 Task: Change  the formatting of the data to Which is Greater than 10.In conditional formating, put the option 'Chart 9 colour. ', change the format of Column Width to 15, change the format of Column Width to 15In the sheet  Attendance Trackerbook
Action: Mouse moved to (135, 285)
Screenshot: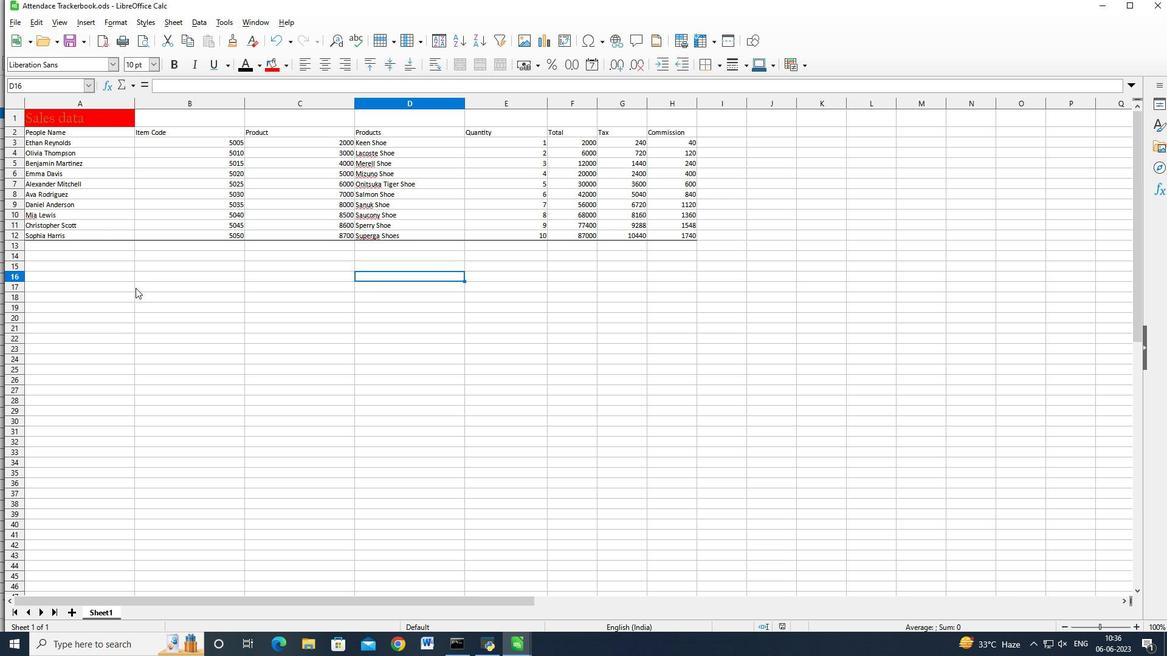 
Action: Mouse pressed right at (135, 285)
Screenshot: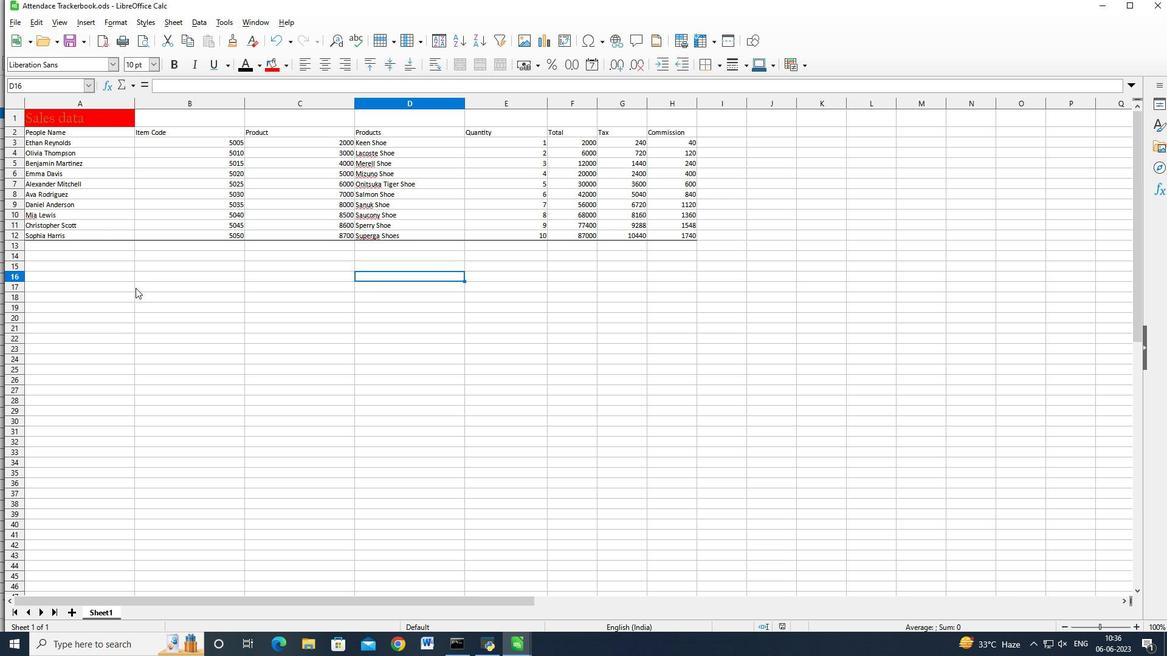 
Action: Mouse moved to (116, 271)
Screenshot: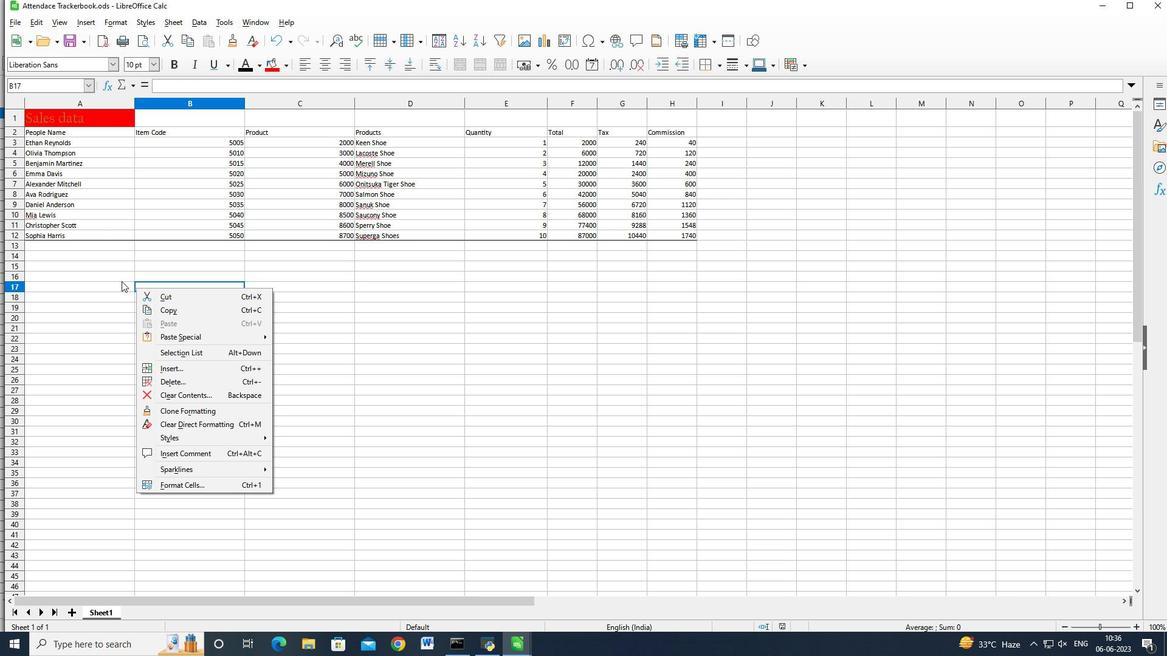 
Action: Mouse pressed right at (116, 271)
Screenshot: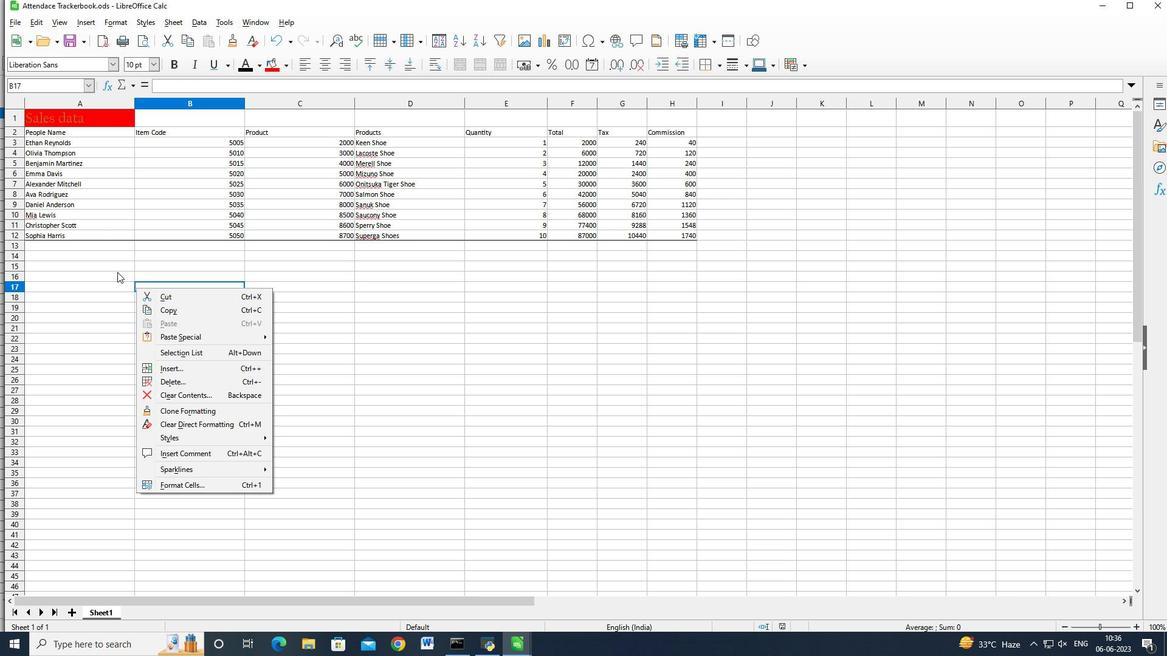 
Action: Mouse moved to (91, 237)
Screenshot: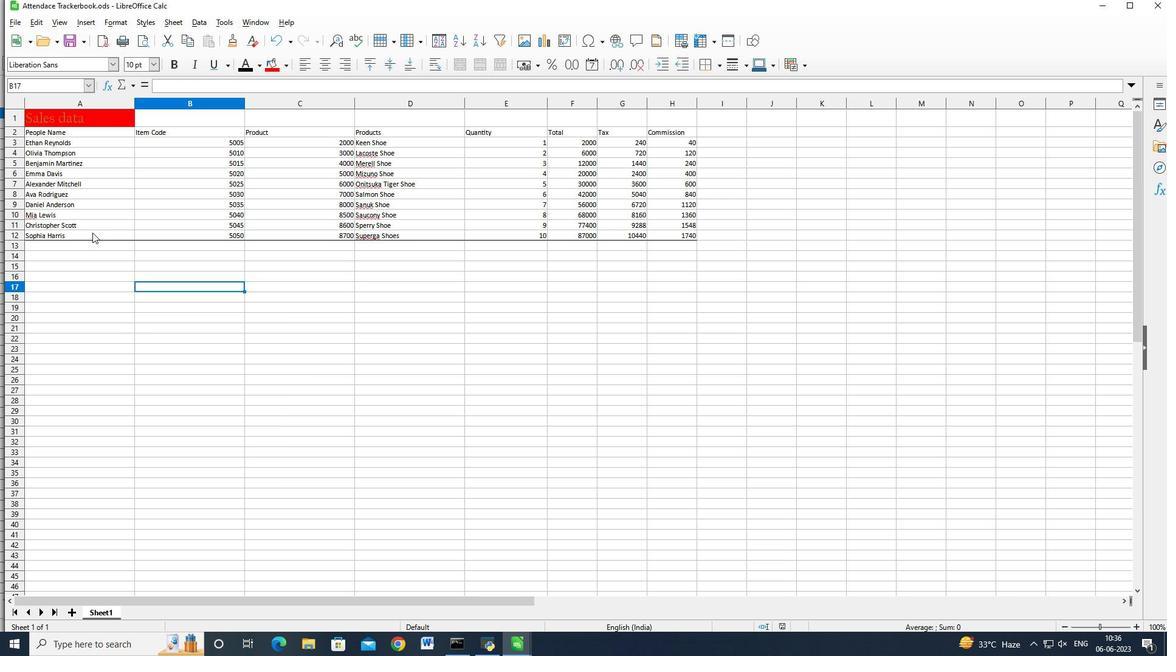 
Action: Key pressed <Key.up><Key.up><Key.left><Key.up><Key.up><Key.up><Key.up><Key.up><Key.up><Key.up><Key.up><Key.up><Key.up><Key.up><Key.up><Key.up><Key.shift><Key.right><Key.right><Key.right><Key.right><Key.right><Key.right><Key.right><Key.right><Key.right><Key.right><Key.left><Key.down><Key.down><Key.down><Key.down><Key.down><Key.down><Key.down><Key.down><Key.down><Key.down>
Screenshot: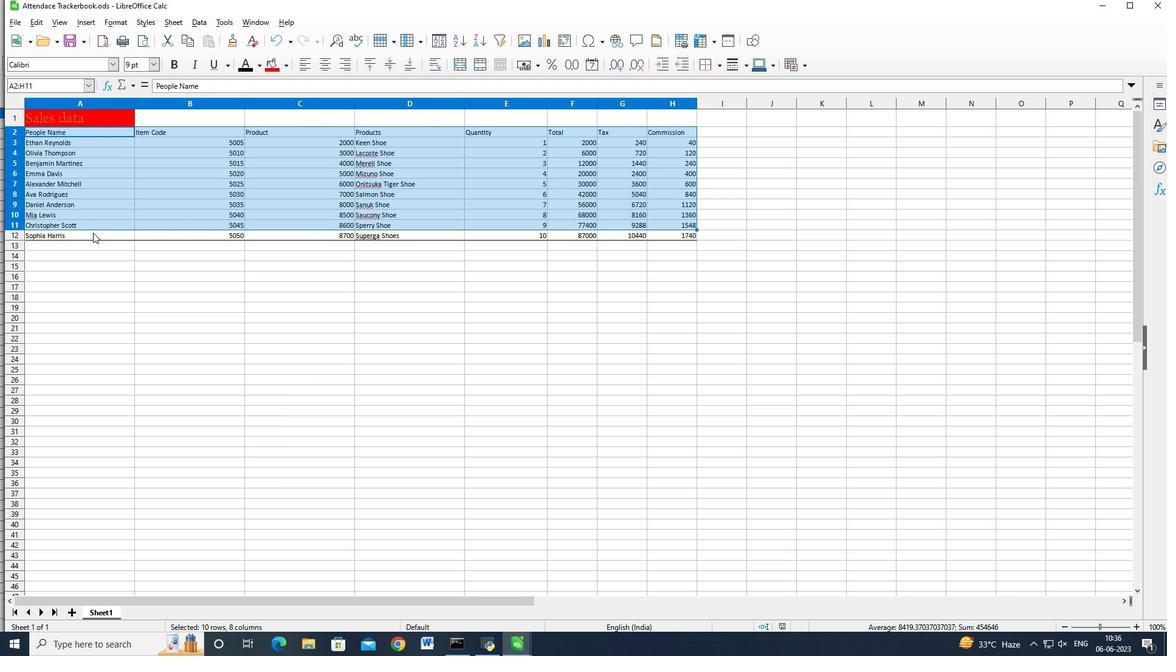 
Action: Mouse moved to (103, 56)
Screenshot: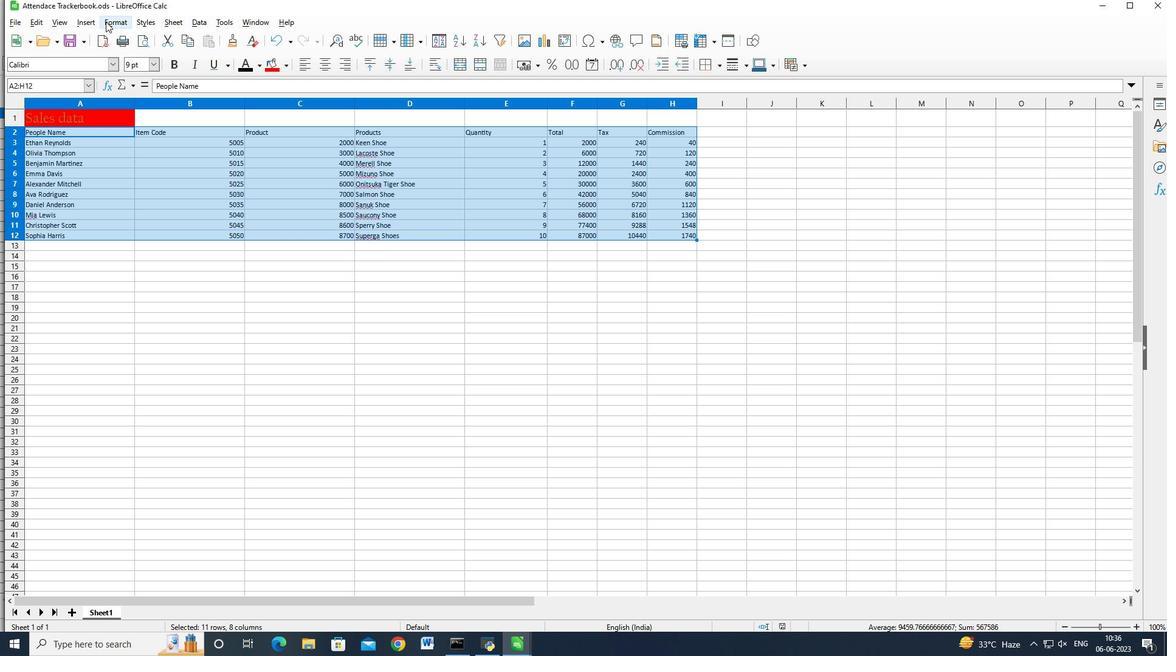 
Action: Mouse pressed left at (103, 56)
Screenshot: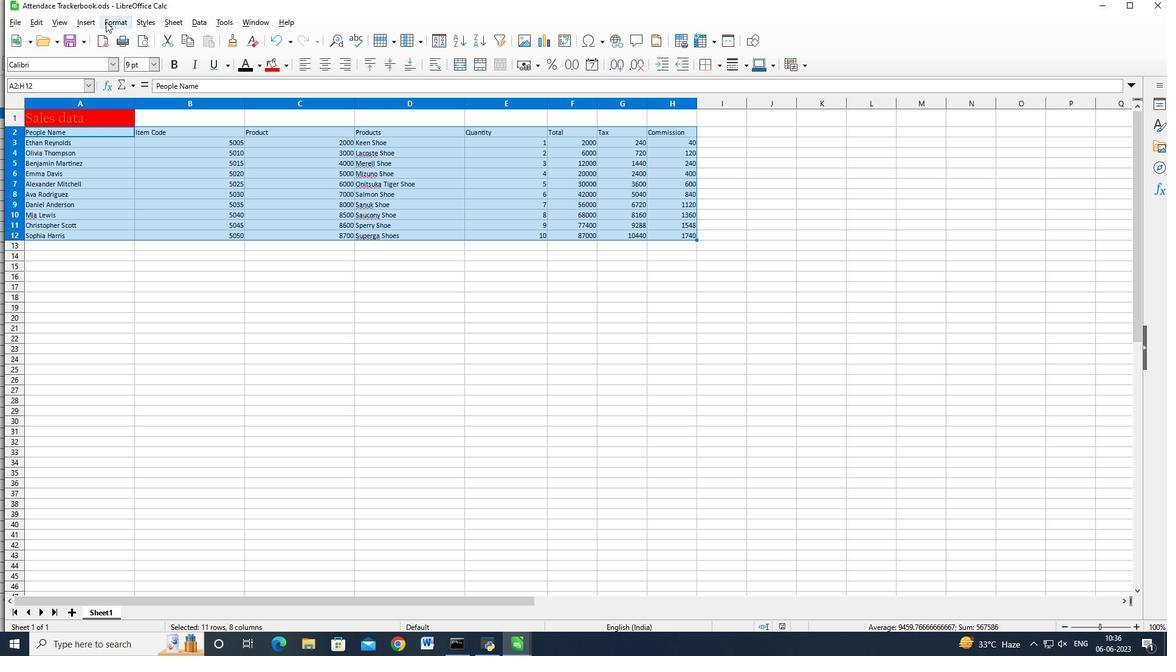 
Action: Mouse moved to (283, 225)
Screenshot: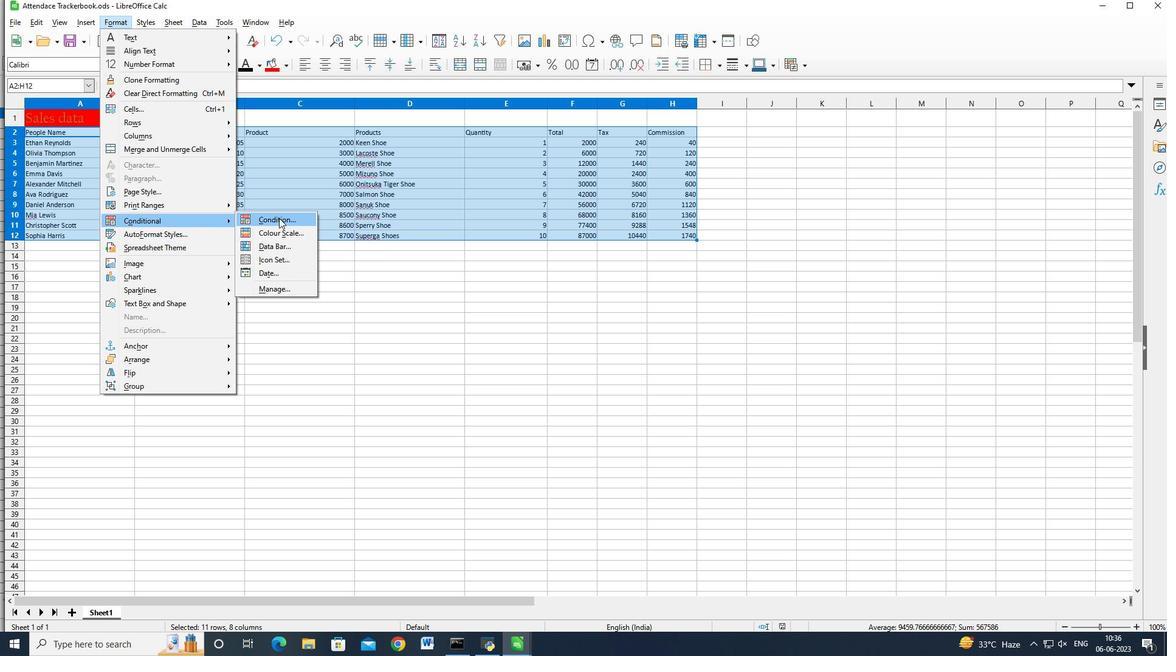 
Action: Mouse pressed left at (283, 225)
Screenshot: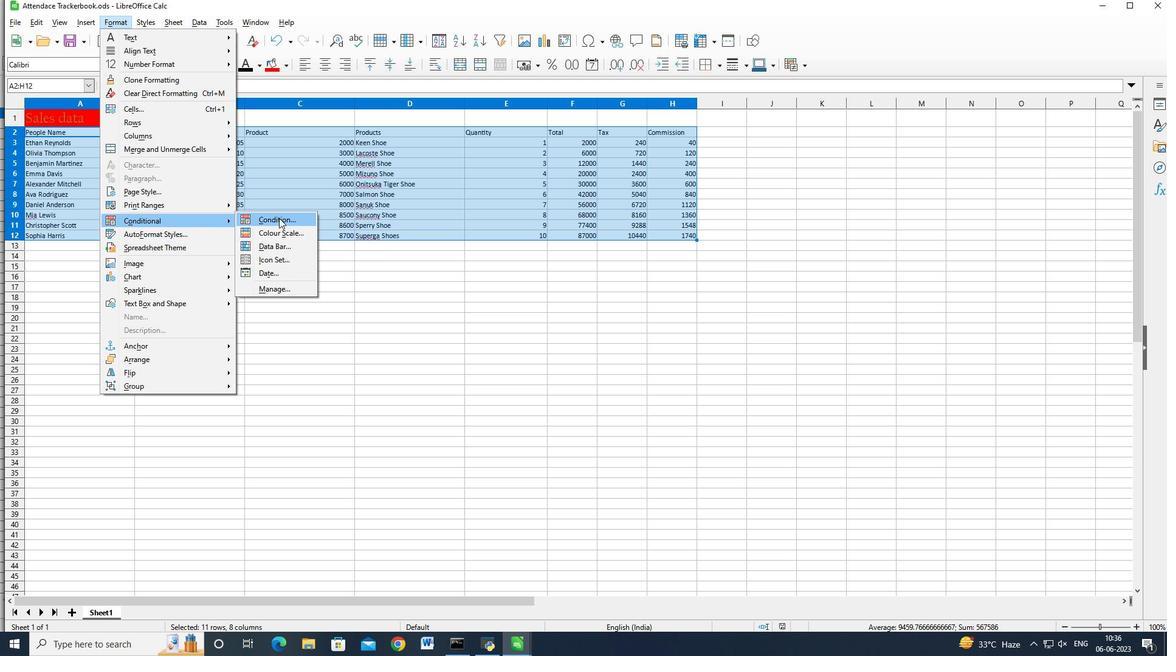 
Action: Mouse moved to (614, 203)
Screenshot: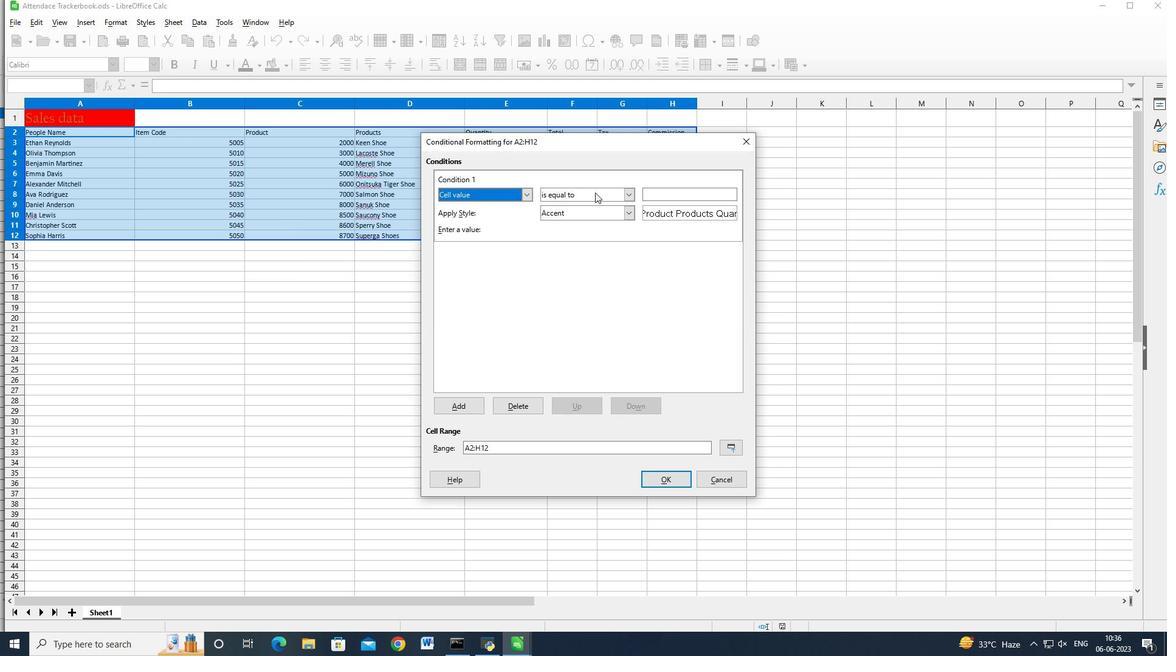 
Action: Mouse pressed left at (614, 203)
Screenshot: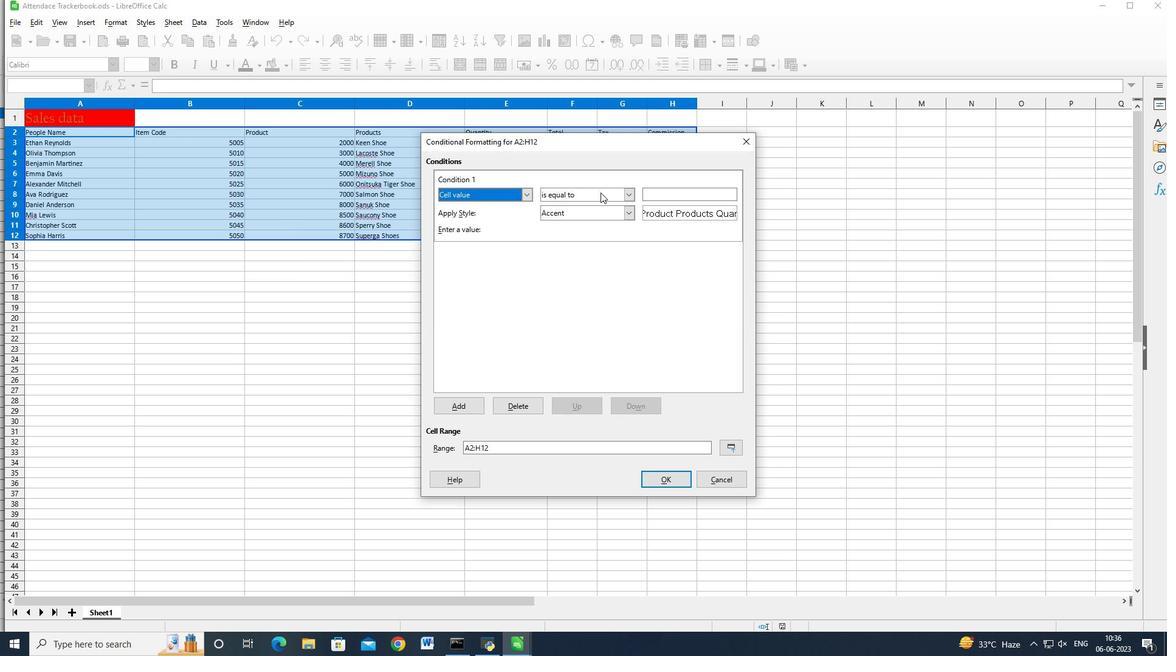 
Action: Mouse moved to (589, 231)
Screenshot: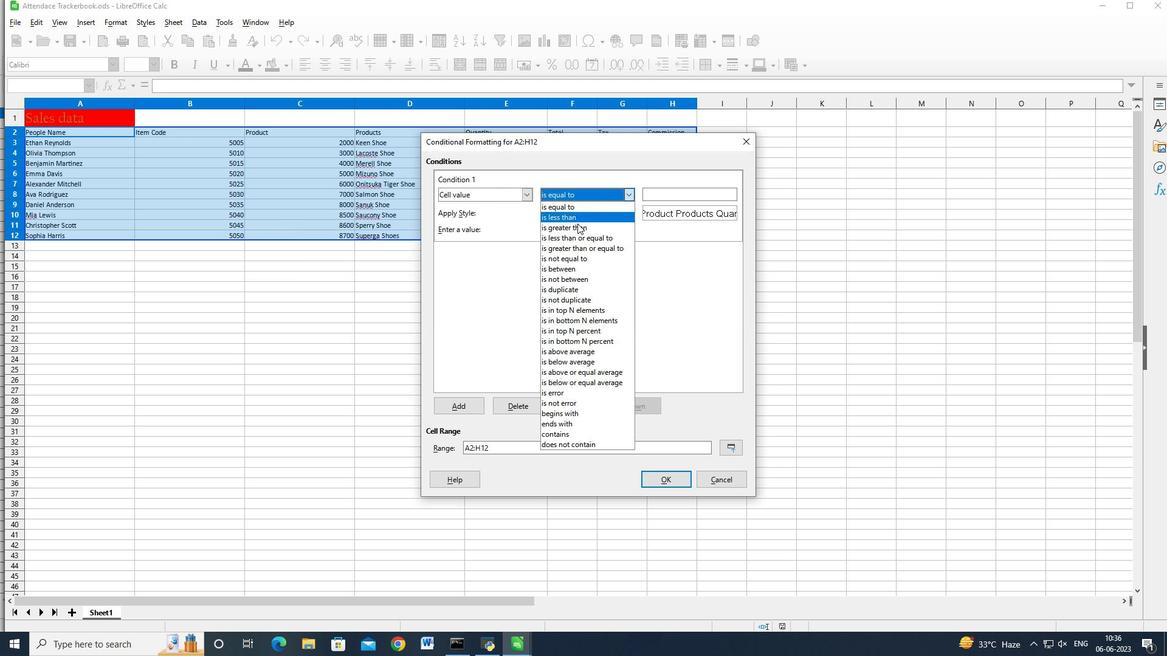 
Action: Mouse pressed left at (589, 231)
Screenshot: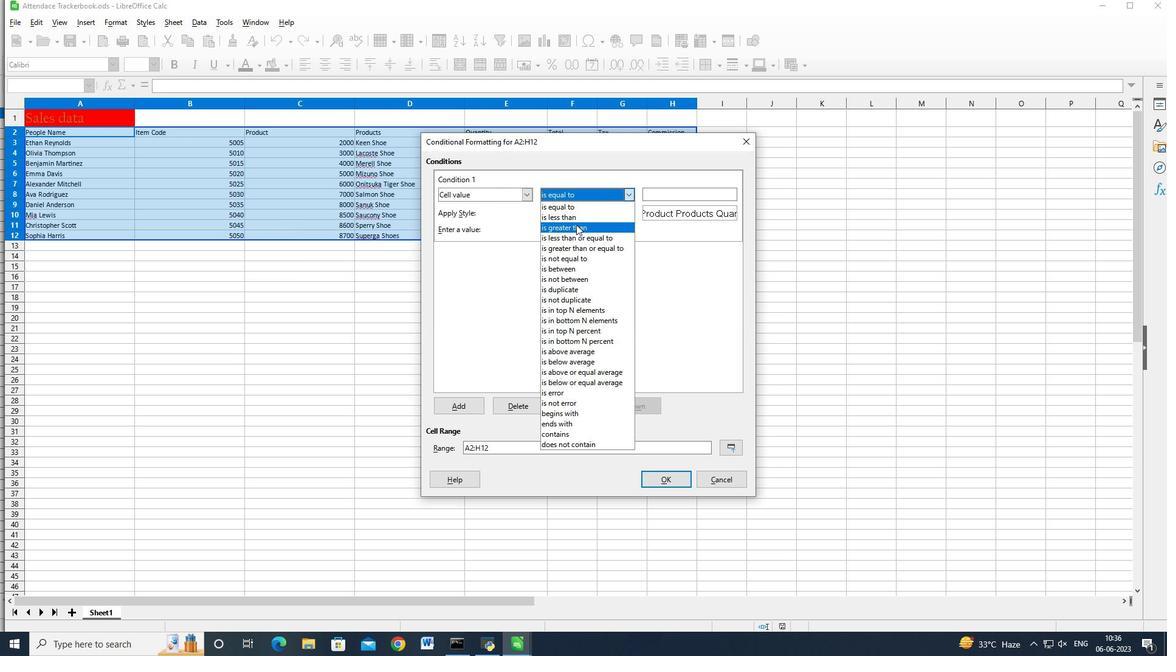 
Action: Mouse moved to (686, 202)
Screenshot: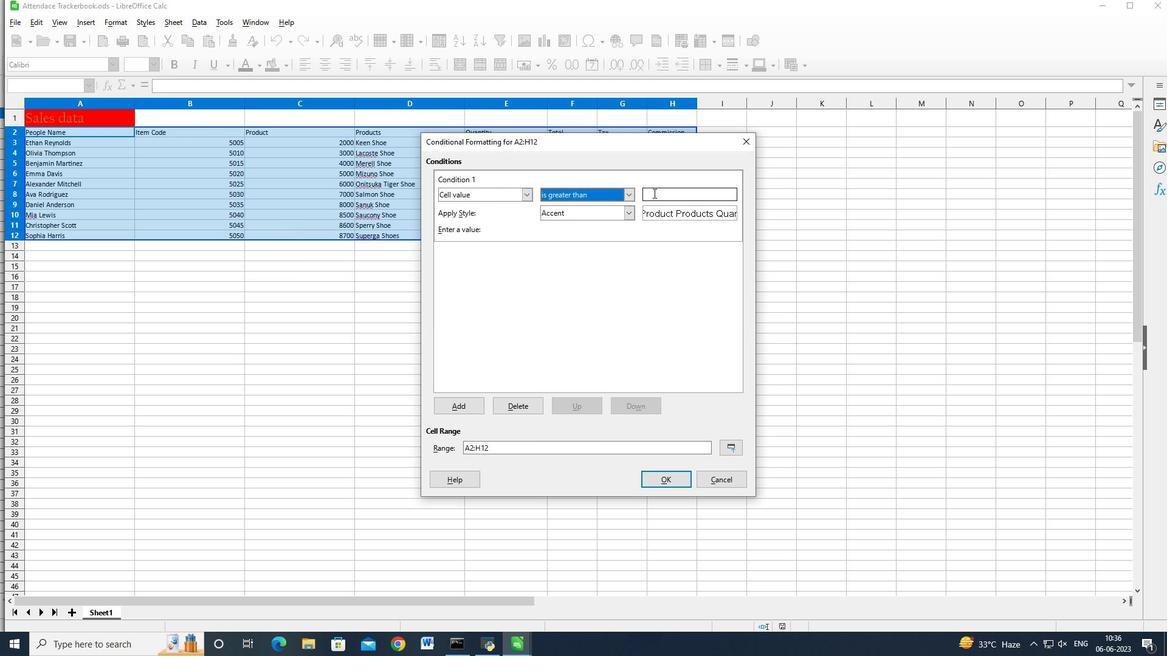 
Action: Mouse pressed left at (686, 202)
Screenshot: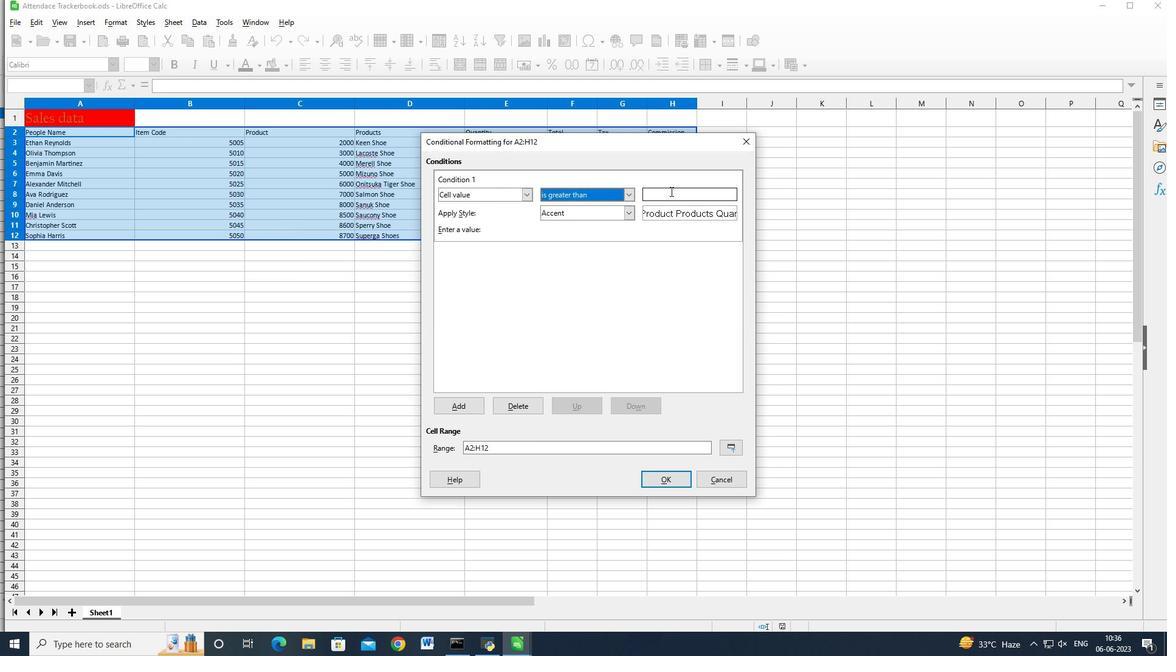 
Action: Key pressed 10<Key.enter>
Screenshot: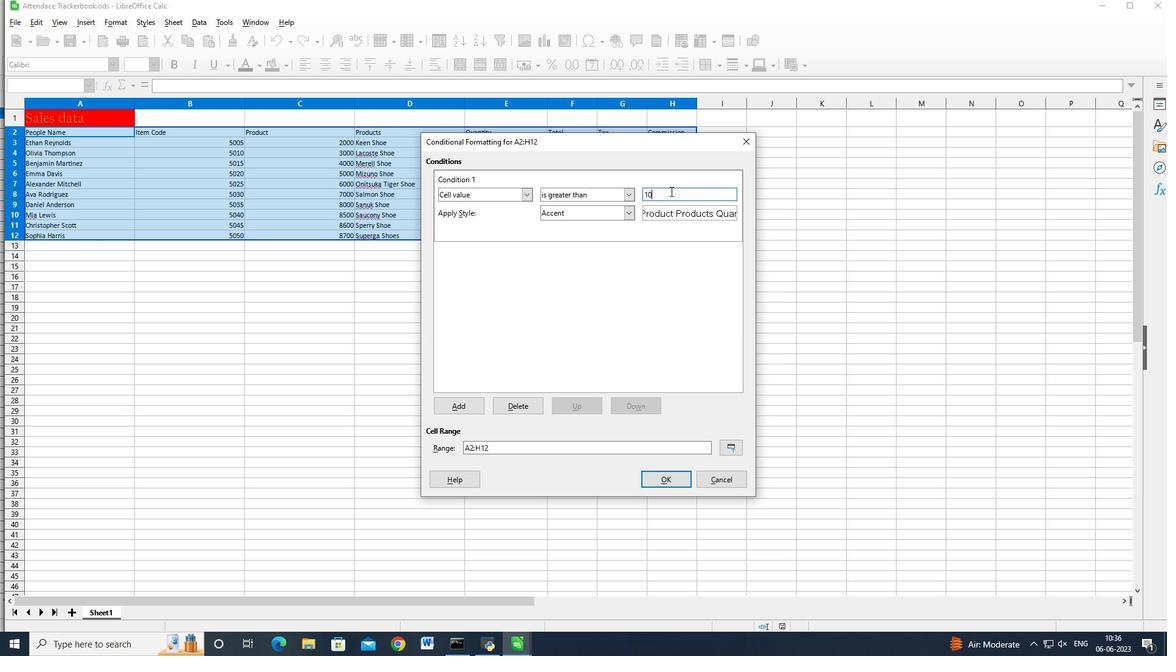 
Action: Mouse moved to (108, 55)
Screenshot: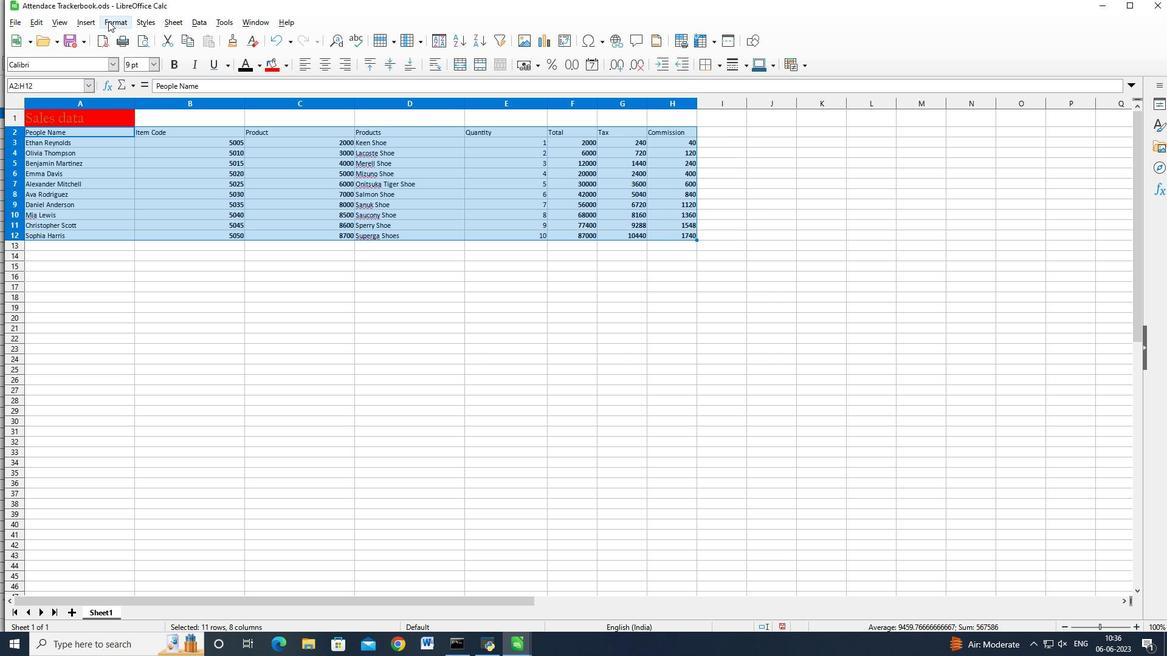 
Action: Mouse pressed left at (108, 55)
Screenshot: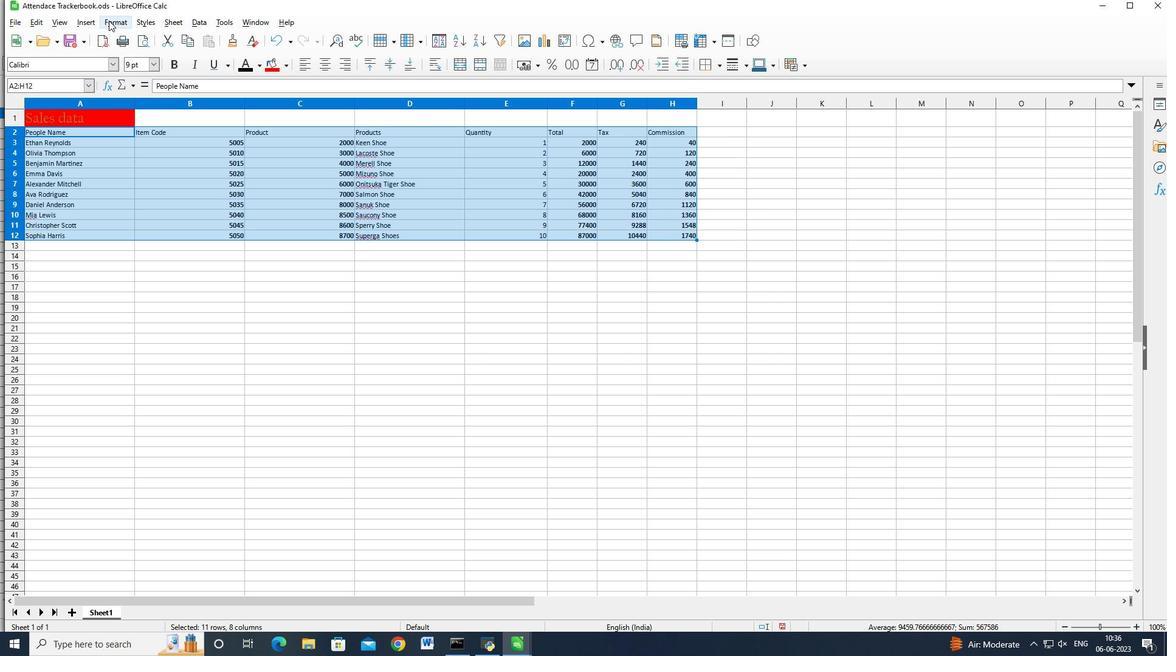 
Action: Mouse moved to (250, 235)
Screenshot: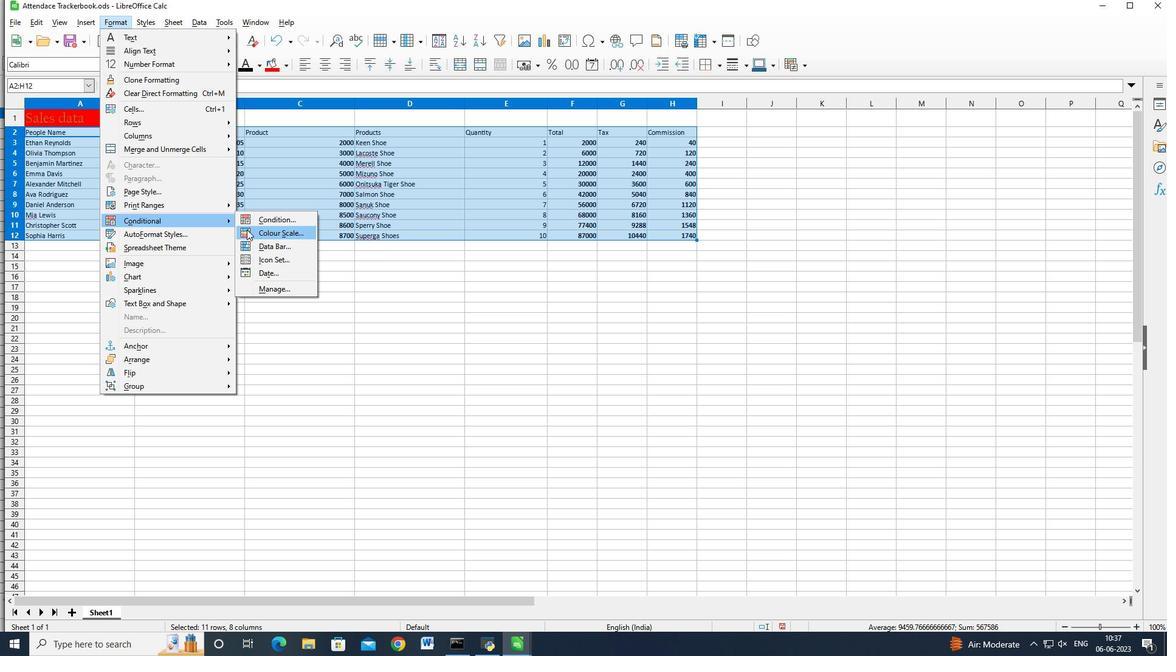 
Action: Mouse pressed left at (249, 235)
Screenshot: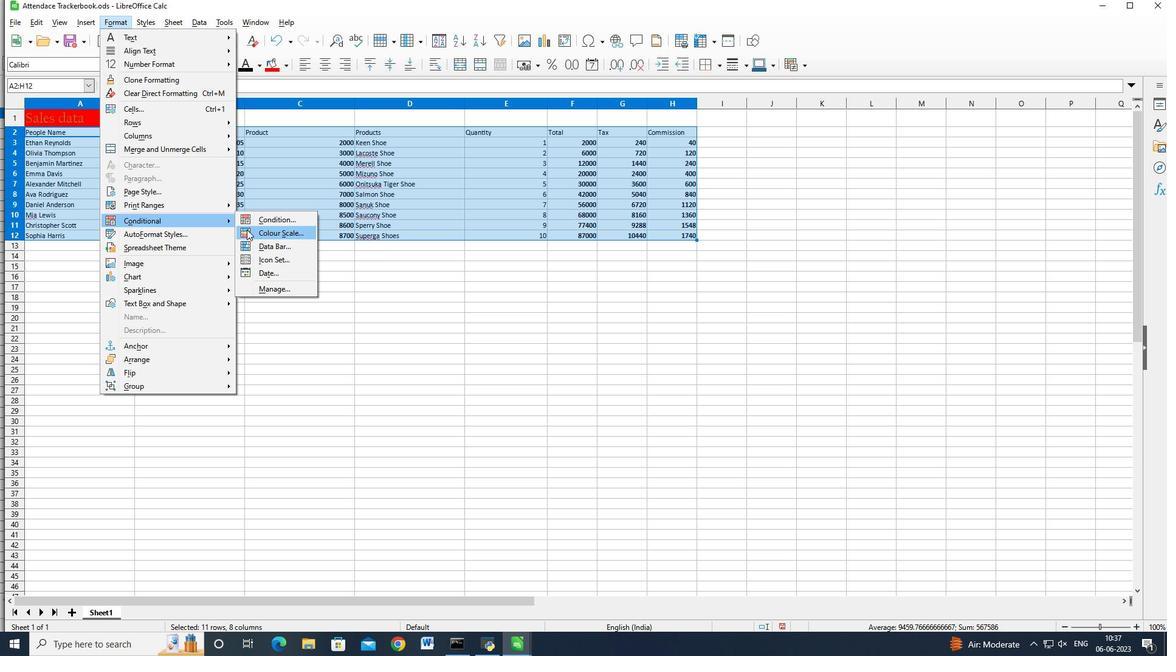
Action: Mouse moved to (542, 204)
Screenshot: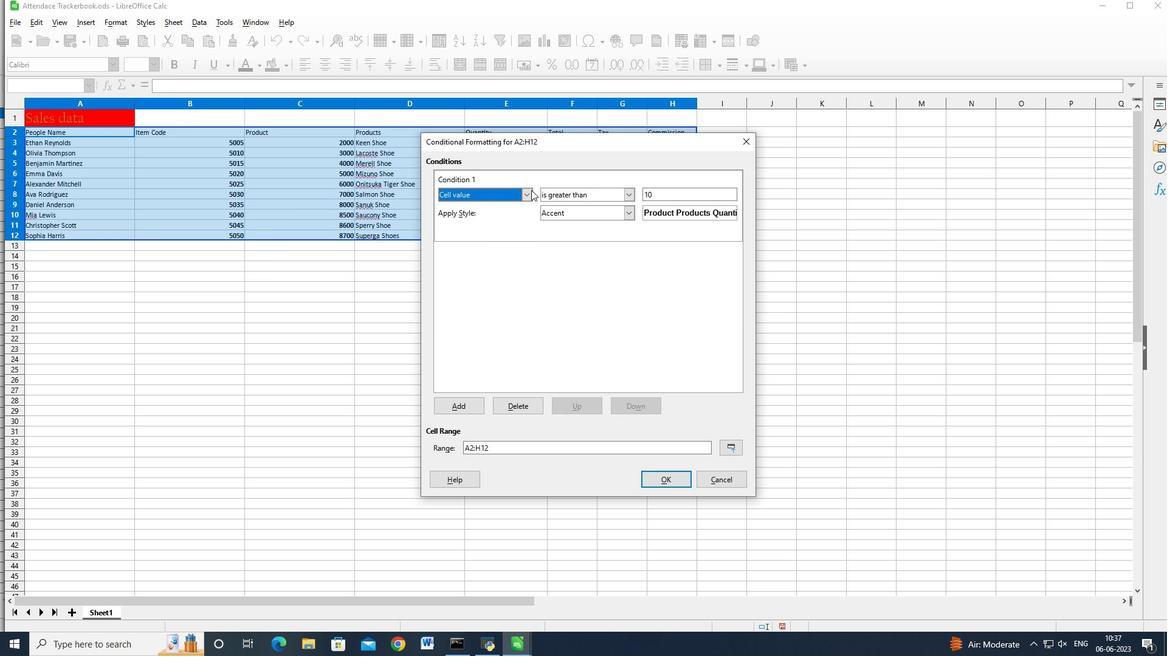 
Action: Mouse pressed left at (542, 204)
Screenshot: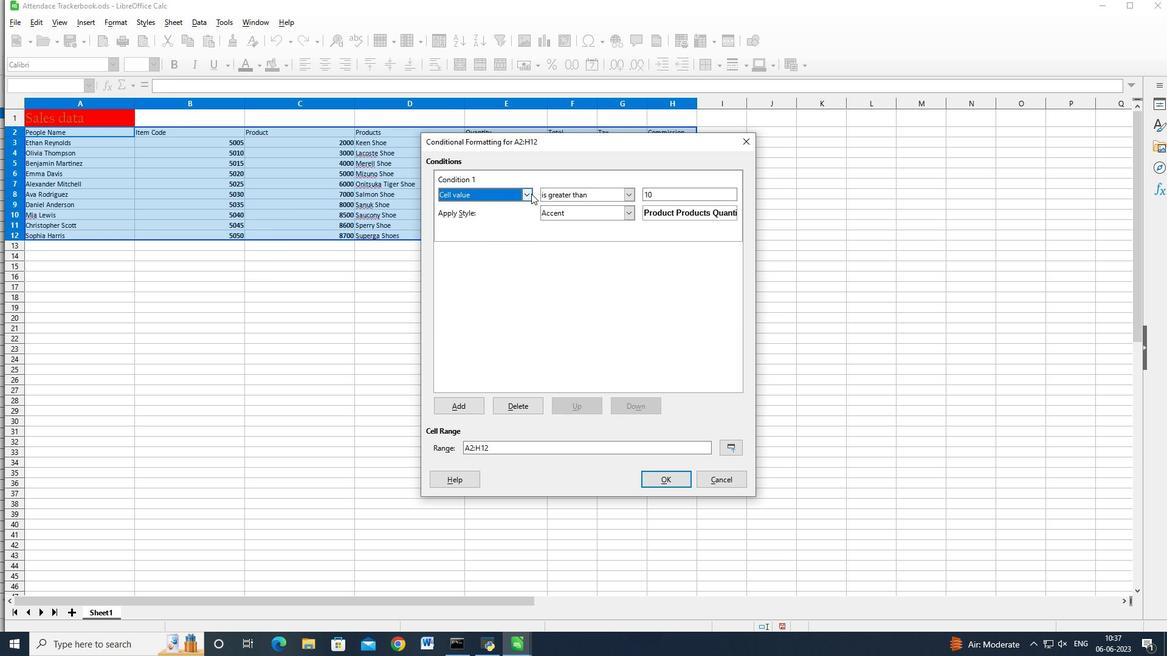 
Action: Mouse moved to (496, 215)
Screenshot: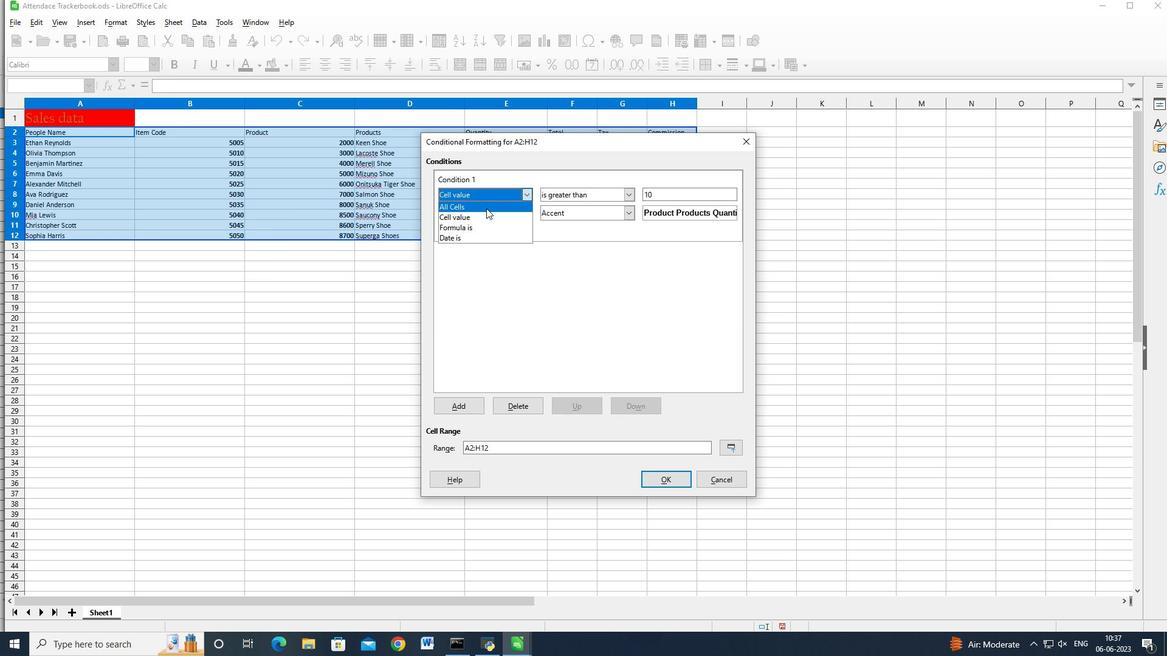 
Action: Mouse pressed left at (496, 215)
Screenshot: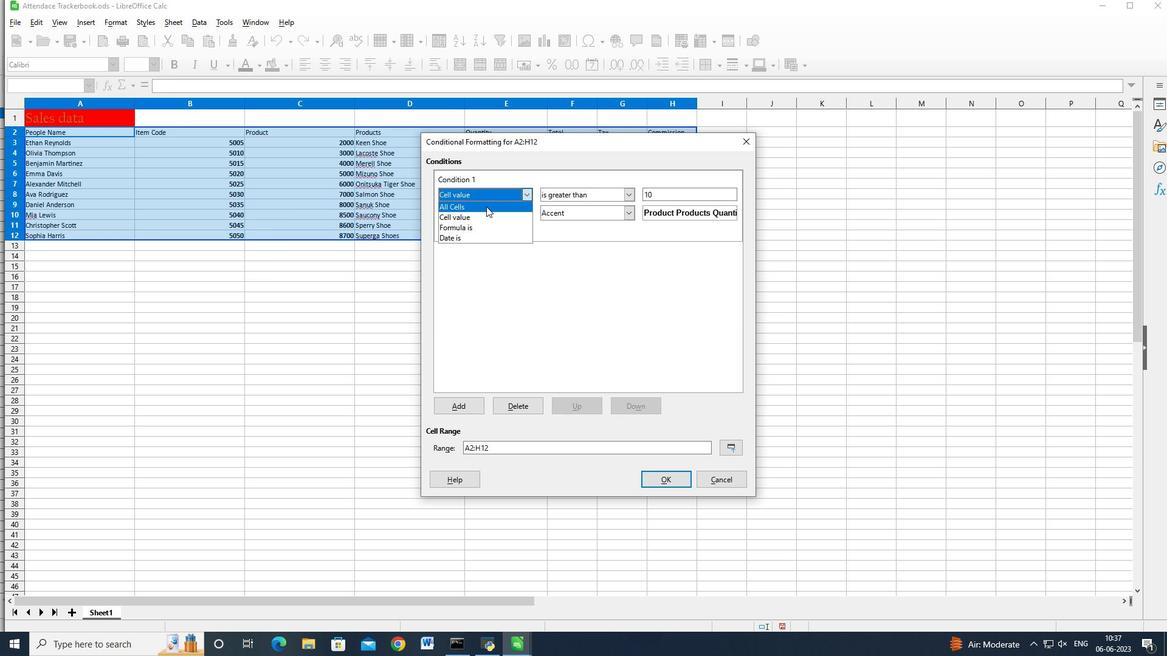 
Action: Mouse moved to (530, 269)
Screenshot: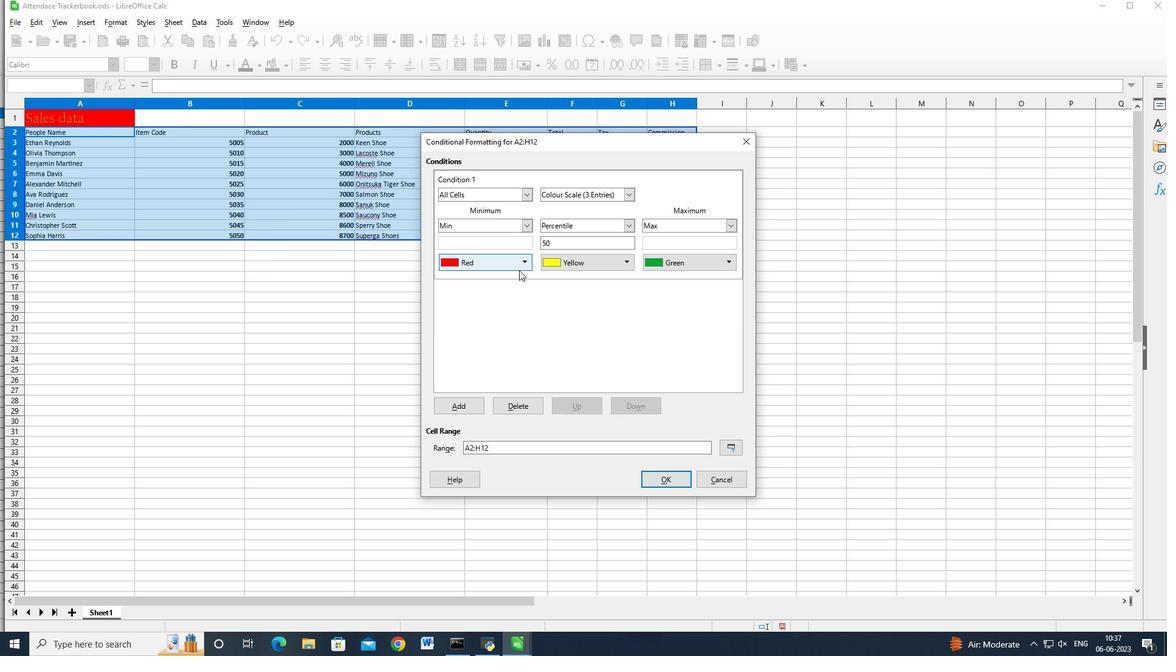 
Action: Mouse pressed left at (530, 269)
Screenshot: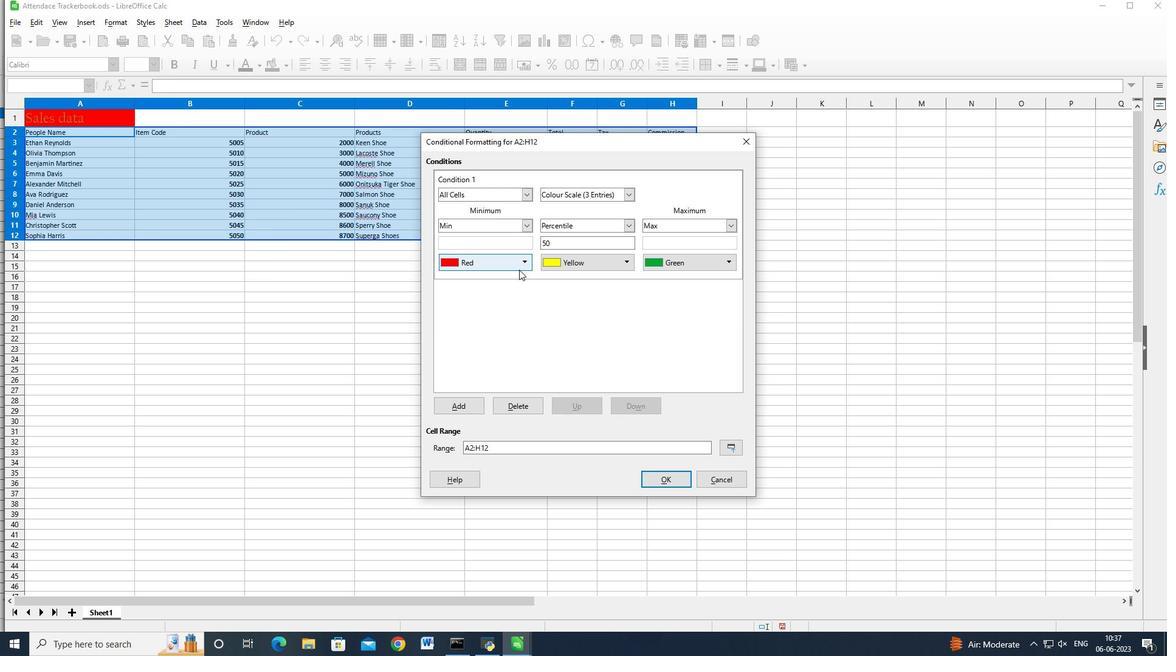 
Action: Mouse moved to (570, 281)
Screenshot: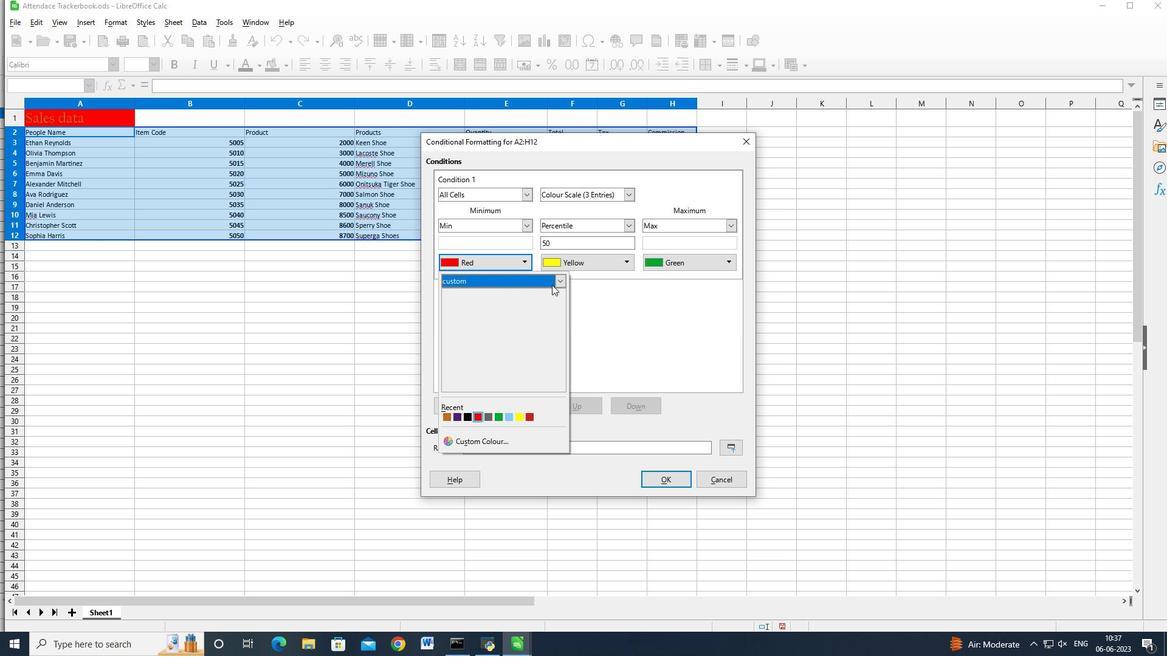 
Action: Mouse pressed left at (570, 281)
Screenshot: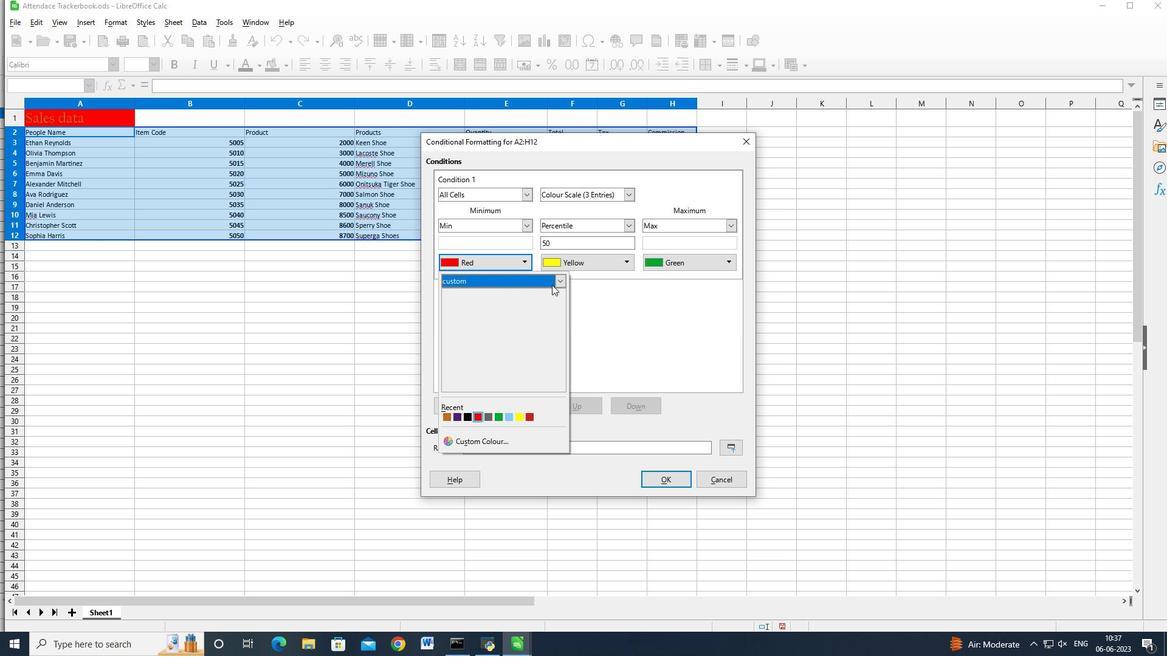 
Action: Mouse moved to (474, 307)
Screenshot: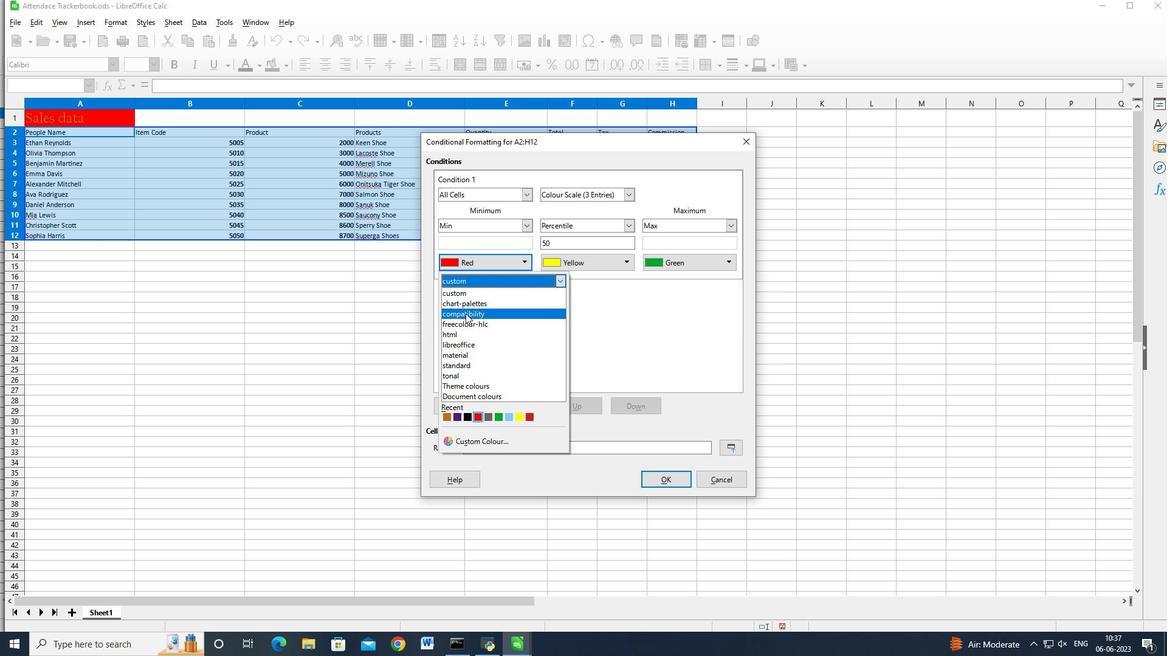 
Action: Mouse pressed left at (474, 307)
Screenshot: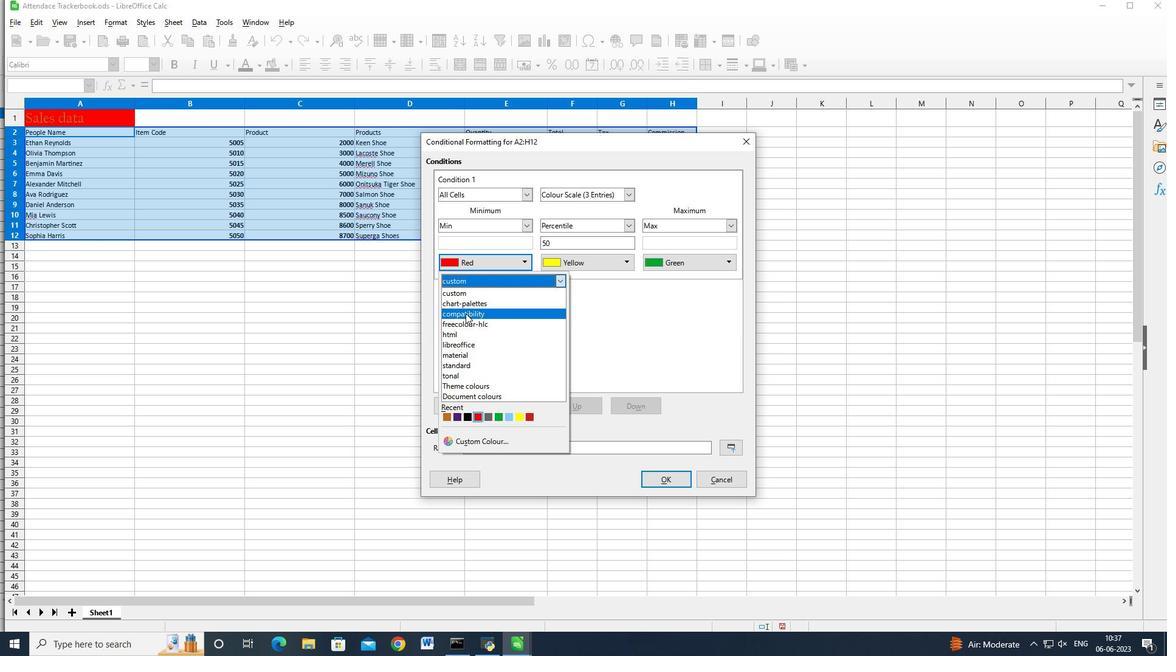 
Action: Mouse moved to (530, 272)
Screenshot: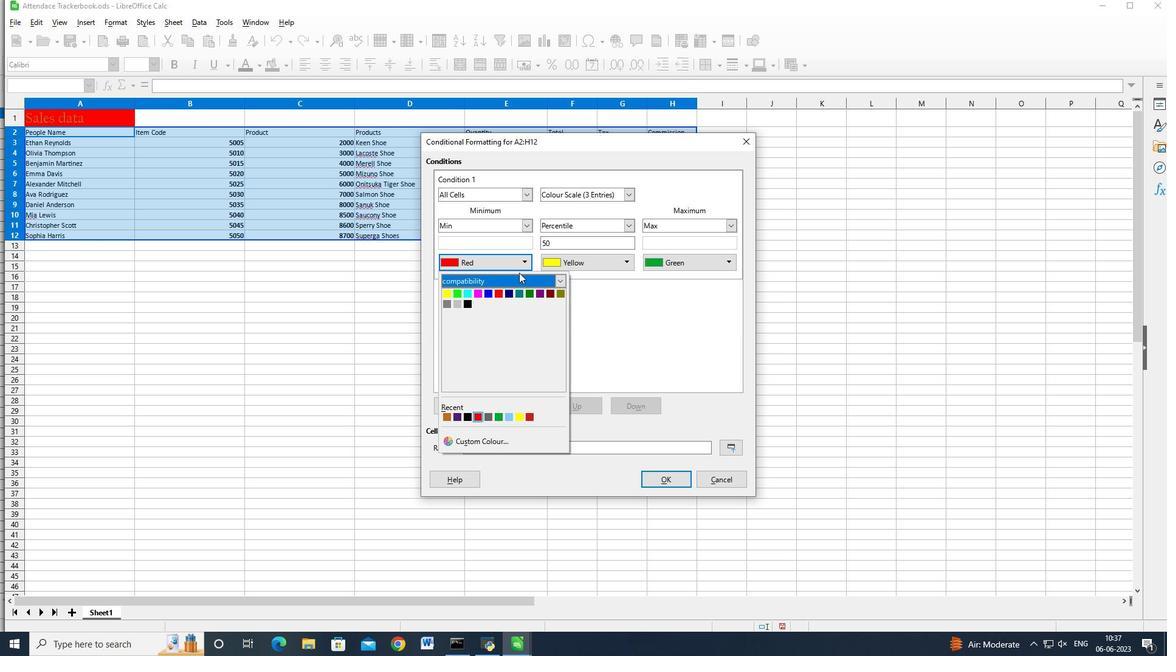 
Action: Mouse pressed left at (530, 272)
Screenshot: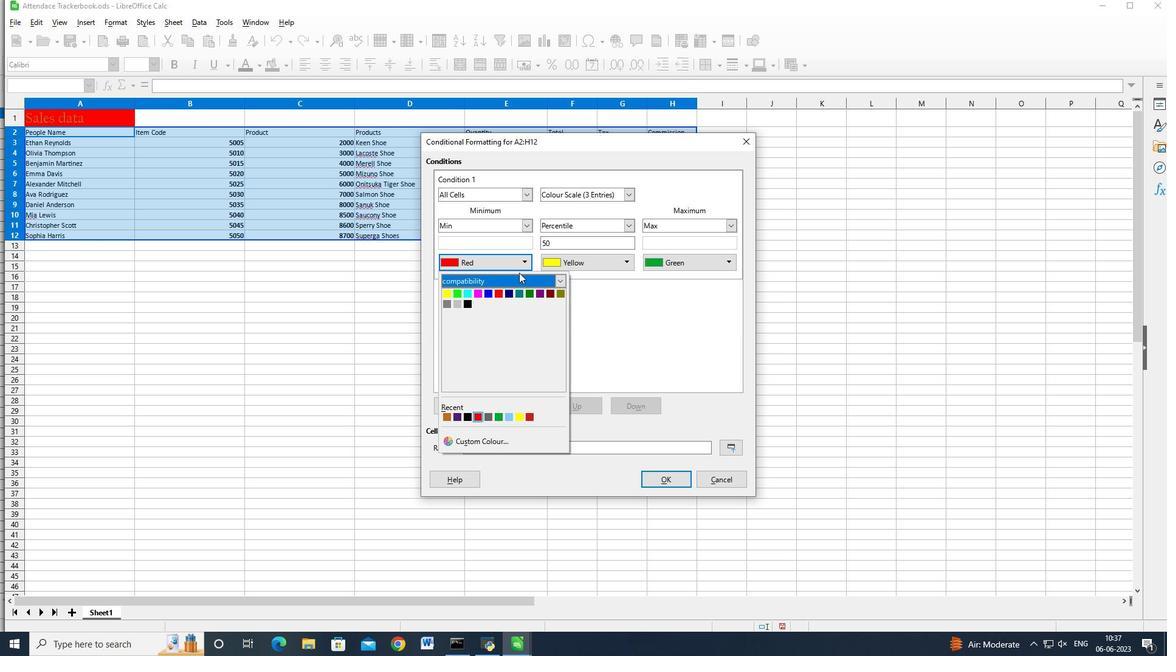 
Action: Mouse moved to (525, 277)
Screenshot: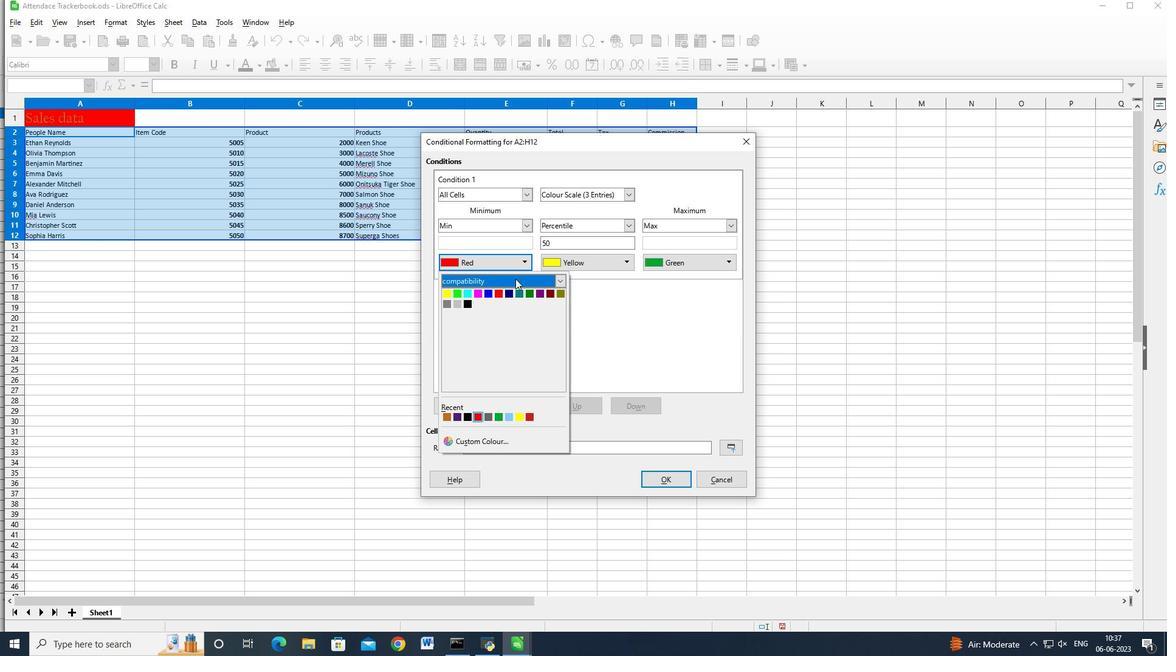 
Action: Mouse pressed left at (525, 277)
Screenshot: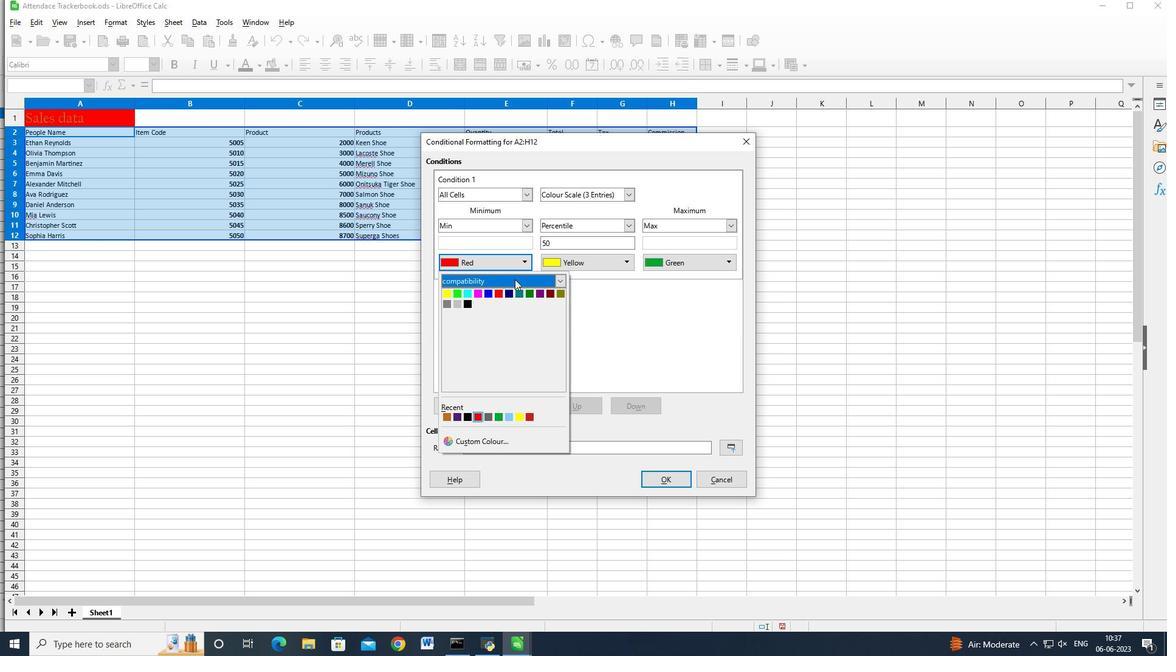 
Action: Mouse moved to (498, 299)
Screenshot: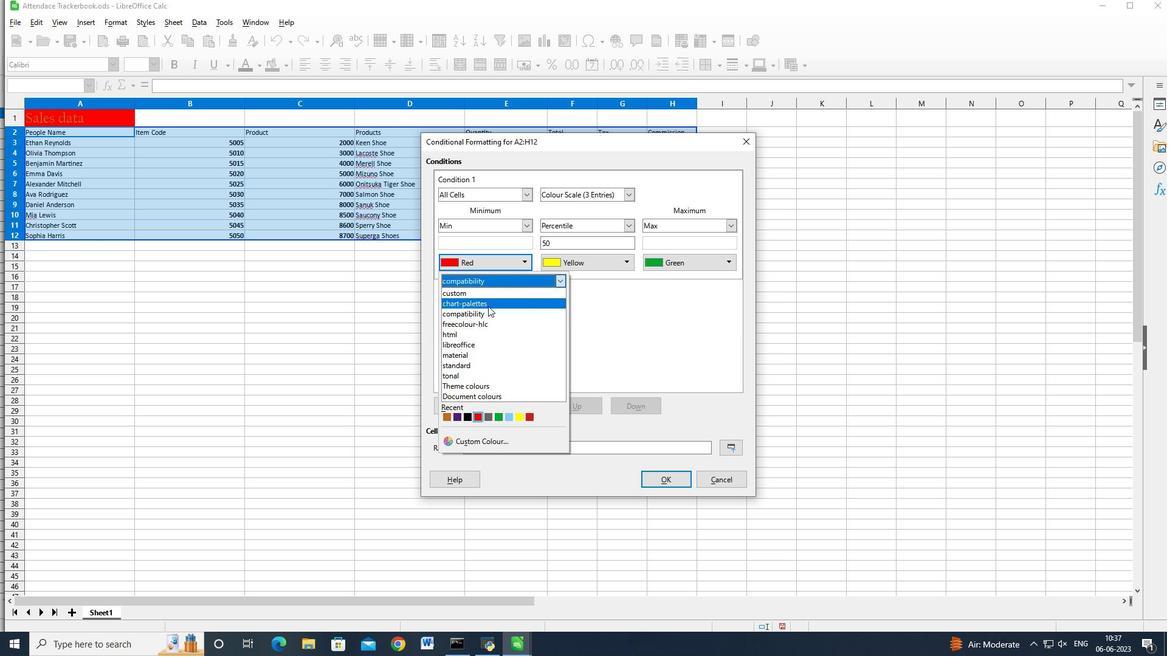 
Action: Mouse pressed left at (498, 299)
Screenshot: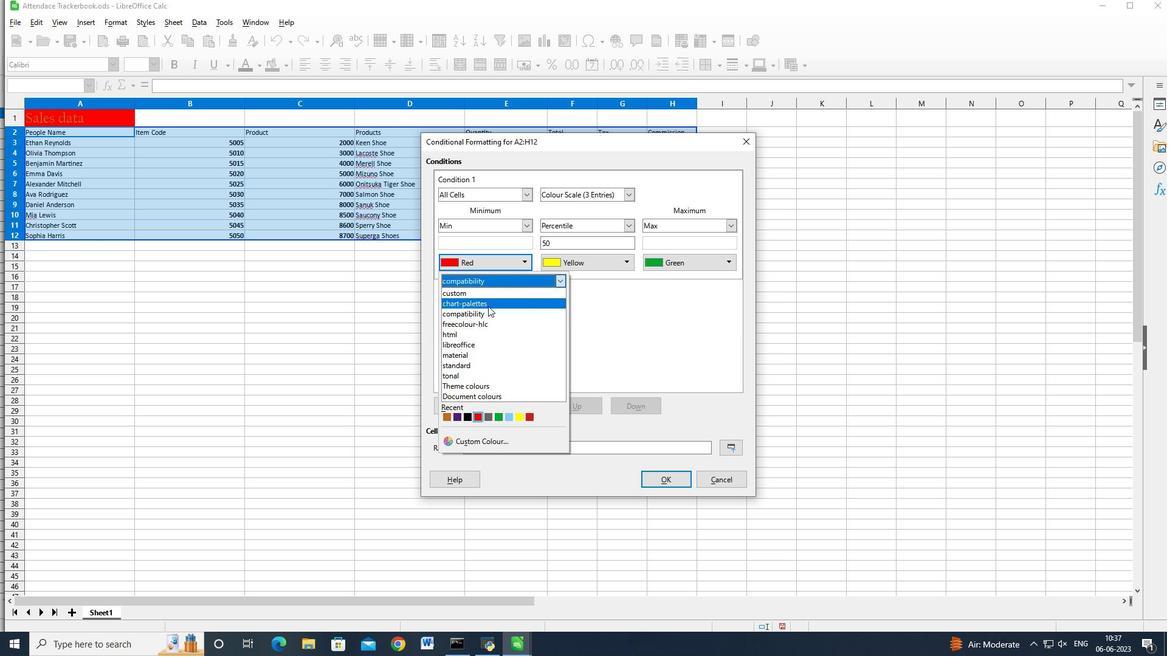 
Action: Mouse moved to (539, 288)
Screenshot: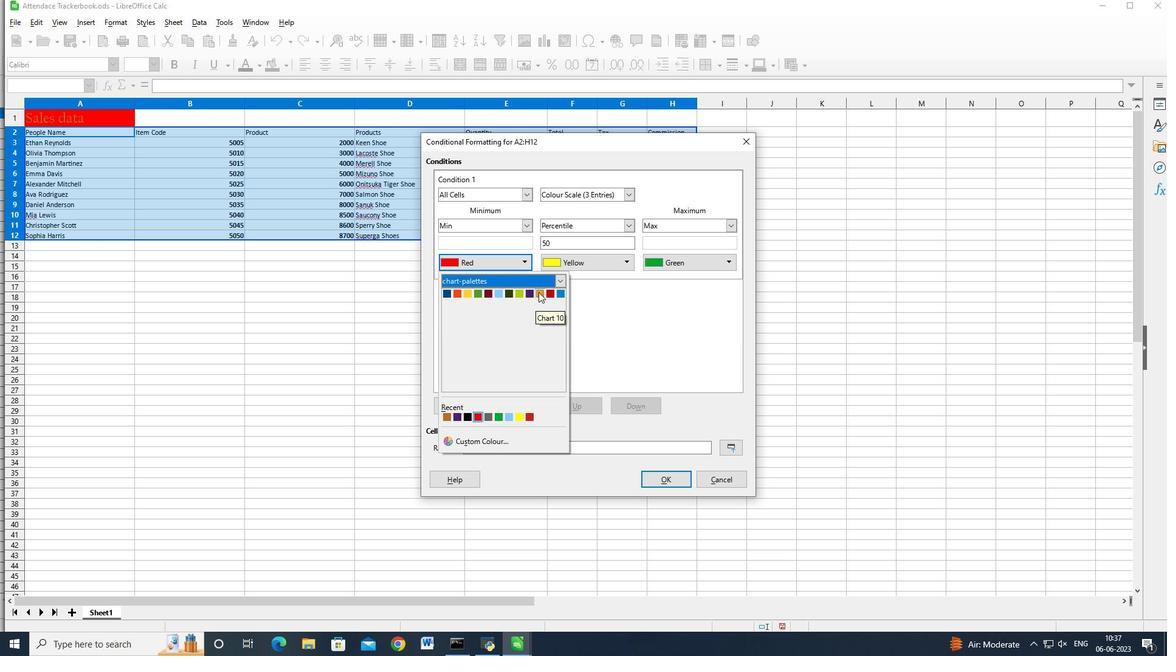 
Action: Mouse pressed left at (539, 288)
Screenshot: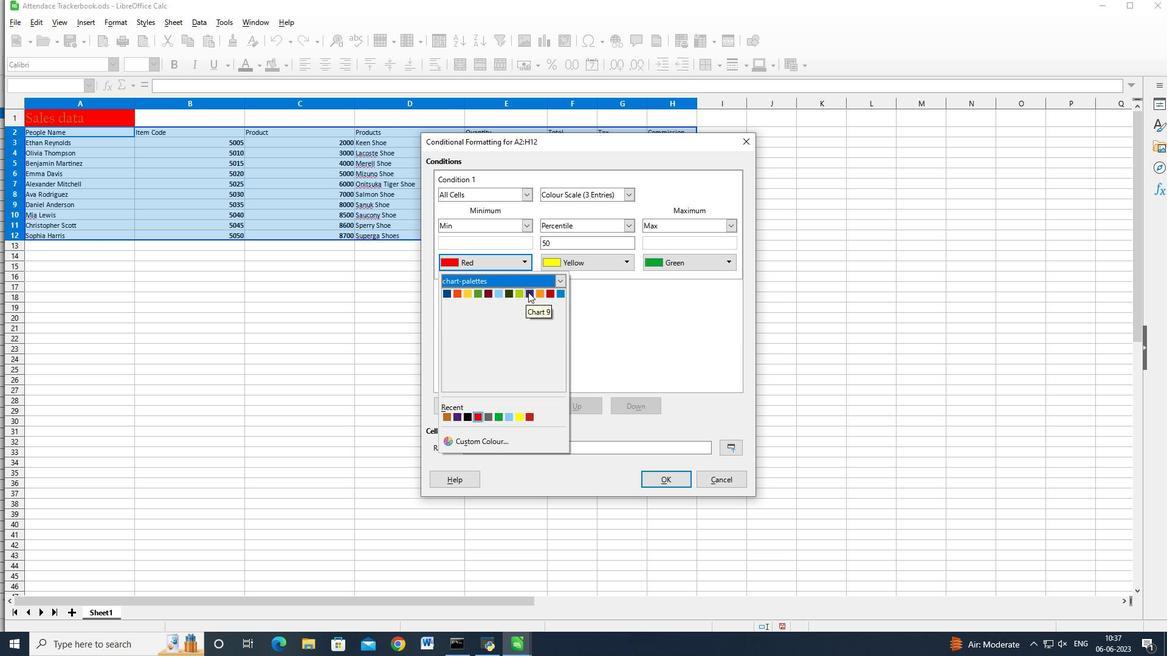 
Action: Mouse moved to (674, 447)
Screenshot: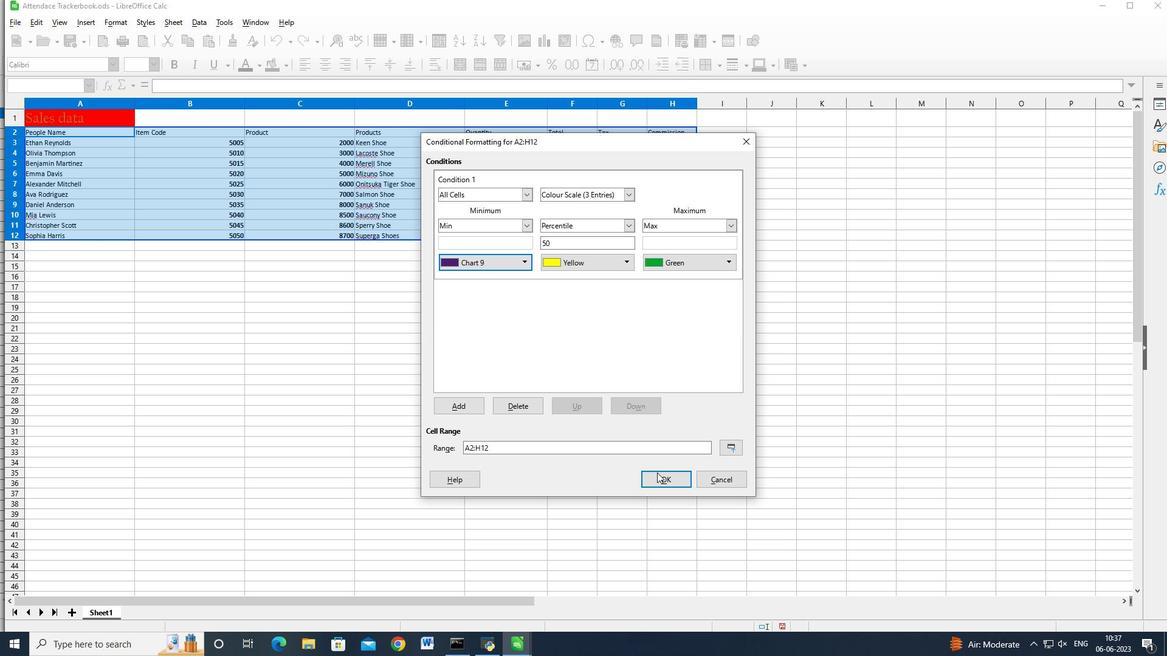 
Action: Mouse pressed left at (674, 447)
Screenshot: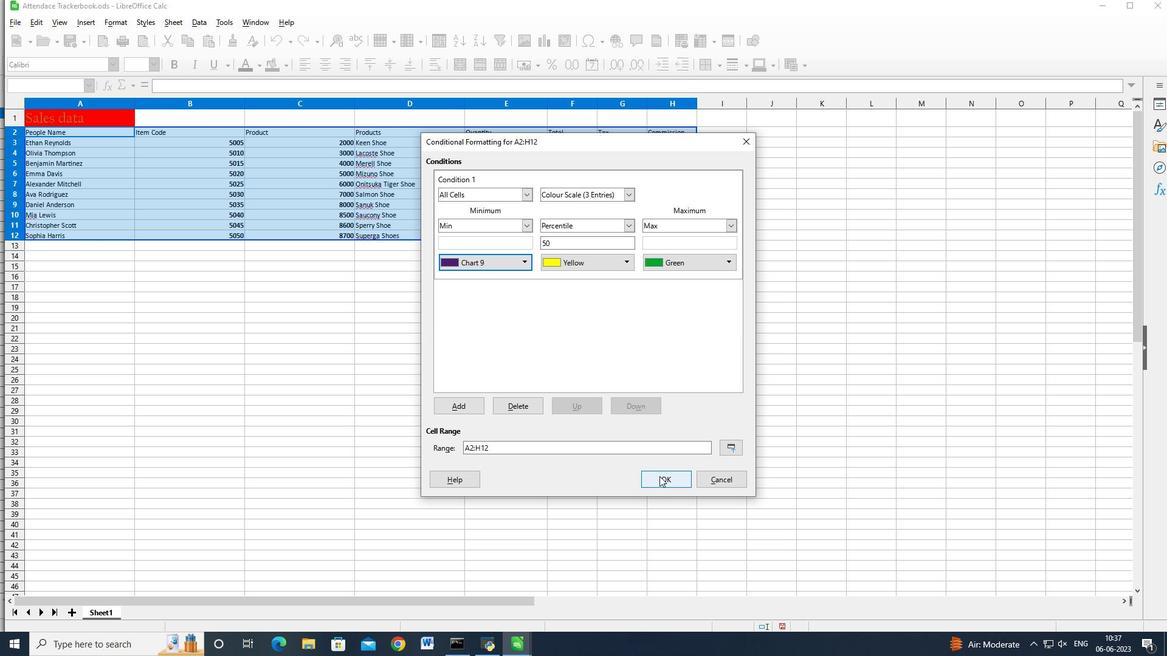 
Action: Mouse moved to (114, 60)
Screenshot: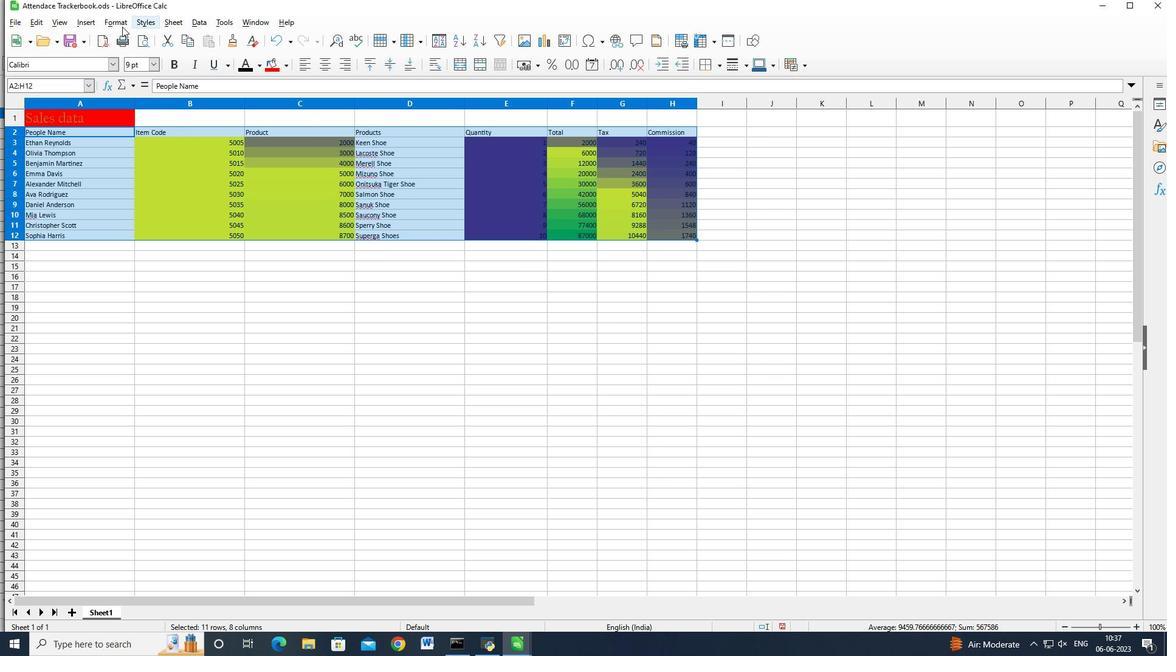 
Action: Mouse pressed left at (114, 60)
Screenshot: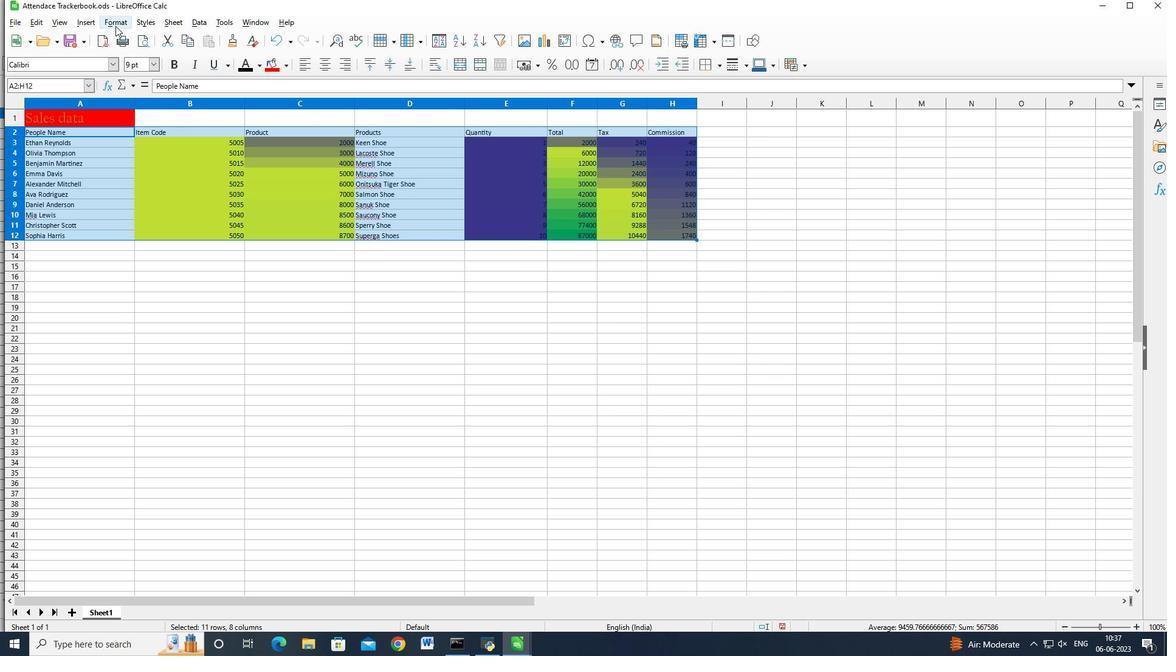 
Action: Mouse moved to (254, 155)
Screenshot: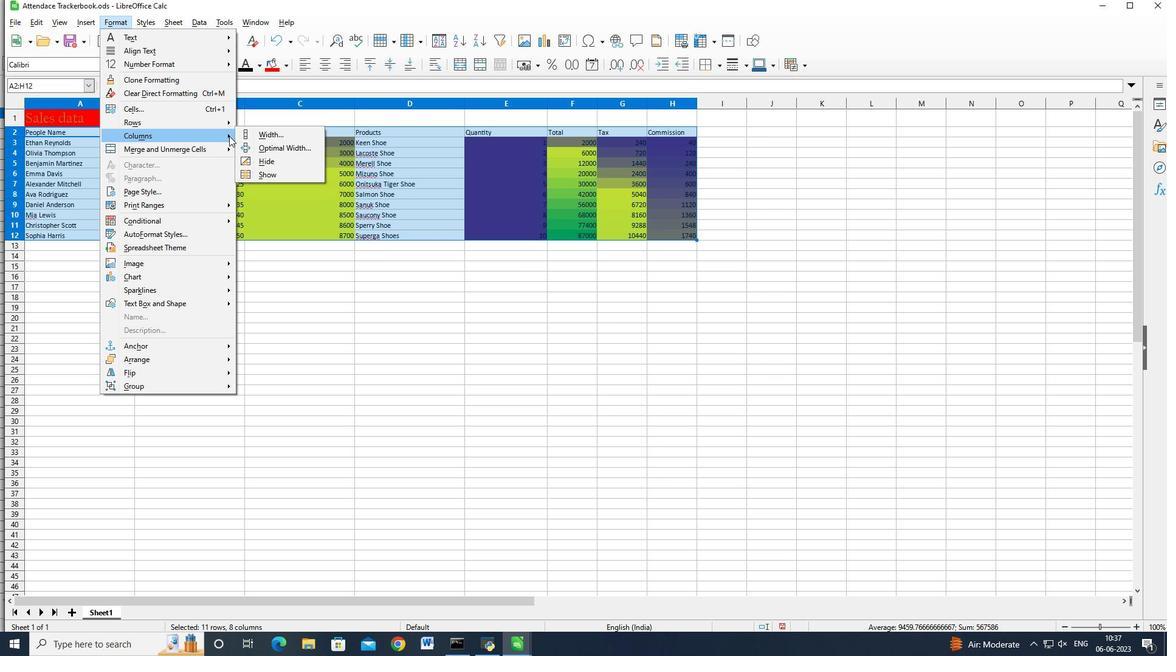
Action: Mouse pressed left at (254, 155)
Screenshot: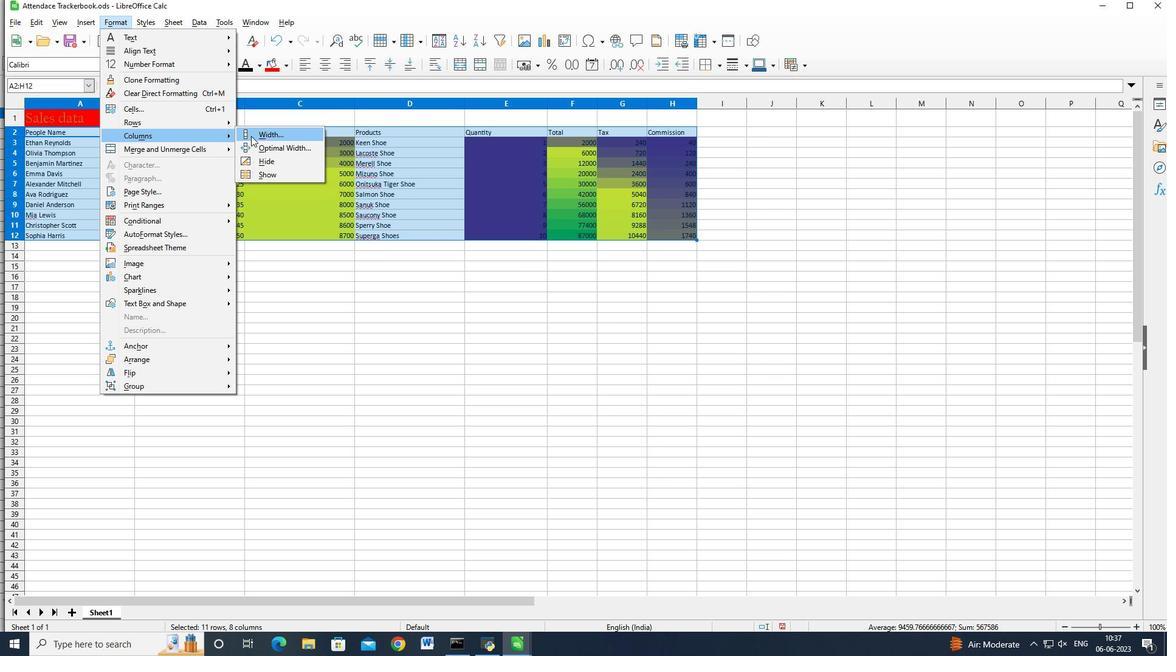 
Action: Mouse moved to (571, 271)
Screenshot: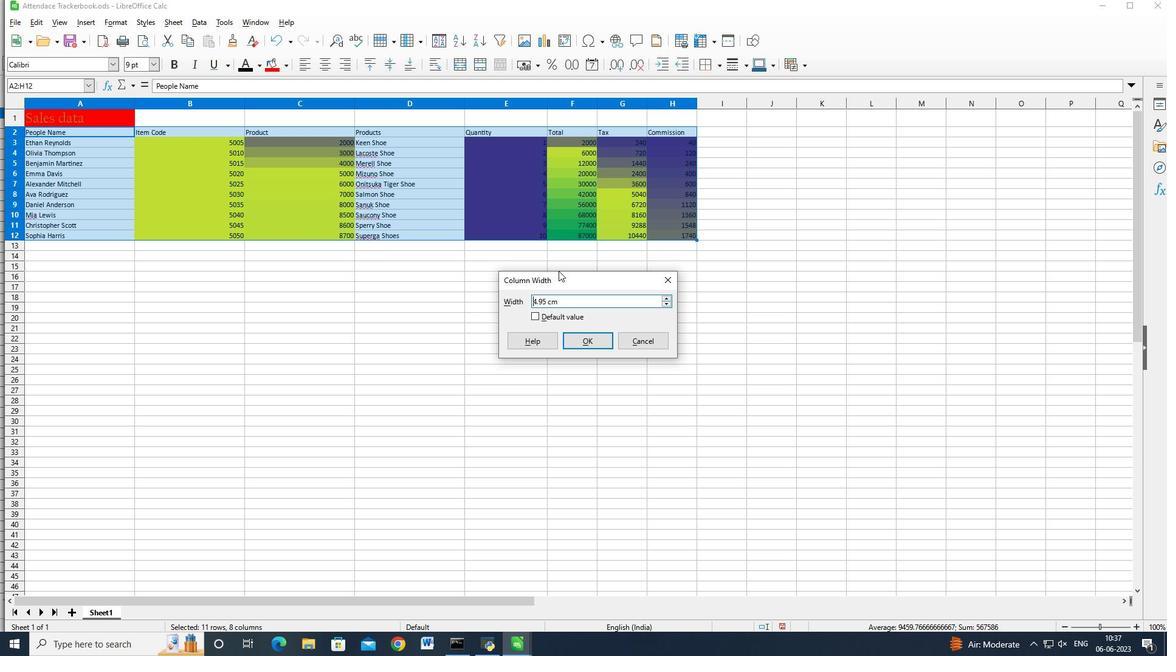 
Action: Key pressed <Key.right><Key.backspace><Key.right><Key.right><Key.right><Key.backspace><Key.backspace><Key.backspace>18<Key.backspace>5<Key.enter>
Screenshot: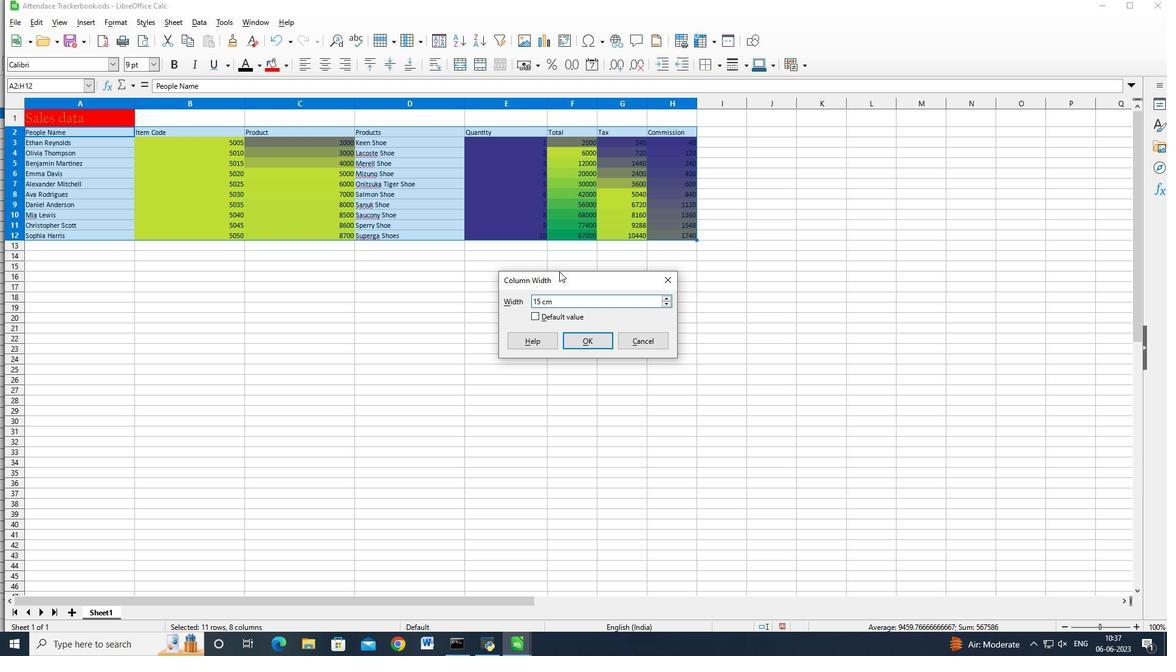 
Action: Mouse moved to (10, 57)
Screenshot: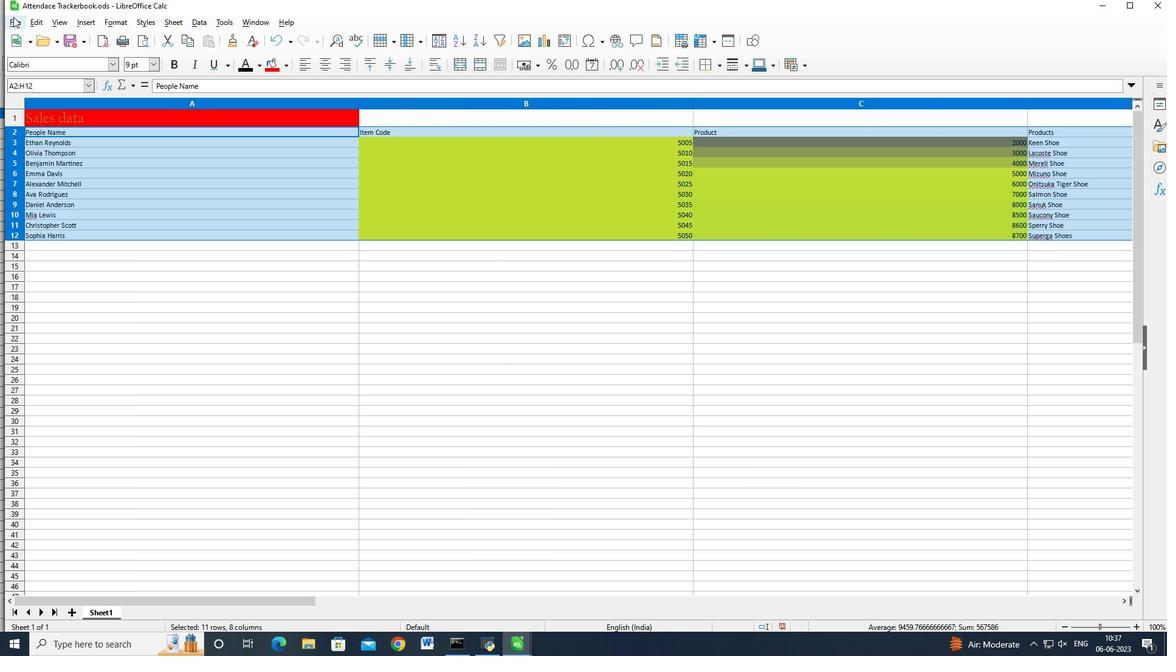 
Action: Mouse pressed left at (10, 57)
Screenshot: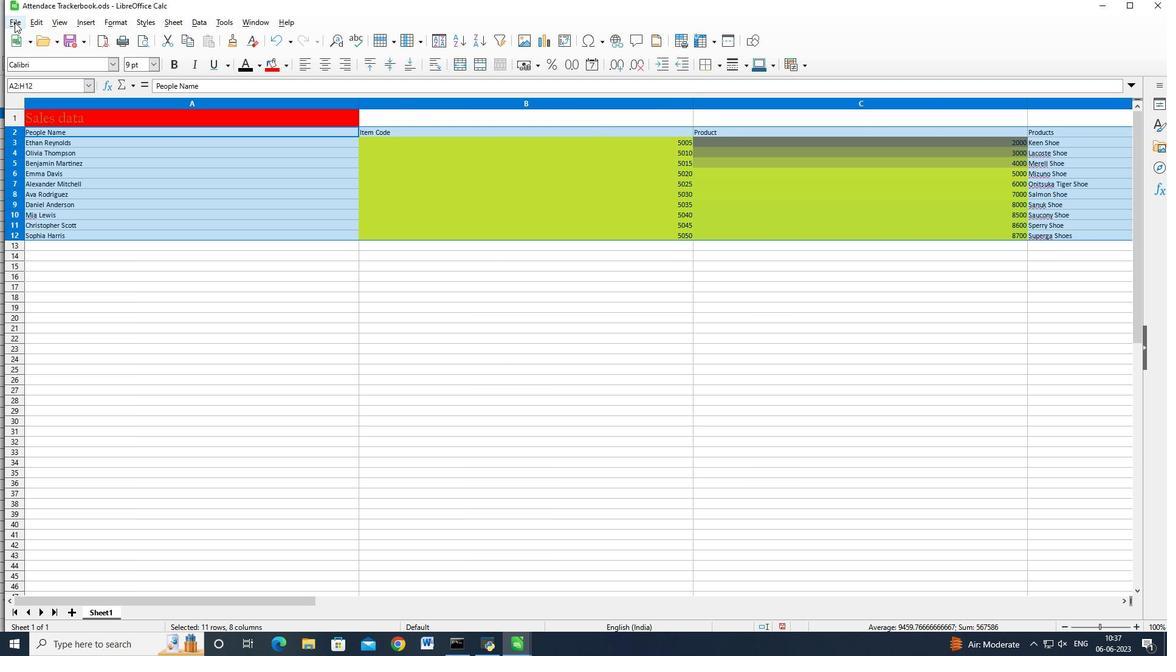 
Action: Mouse moved to (29, 175)
Screenshot: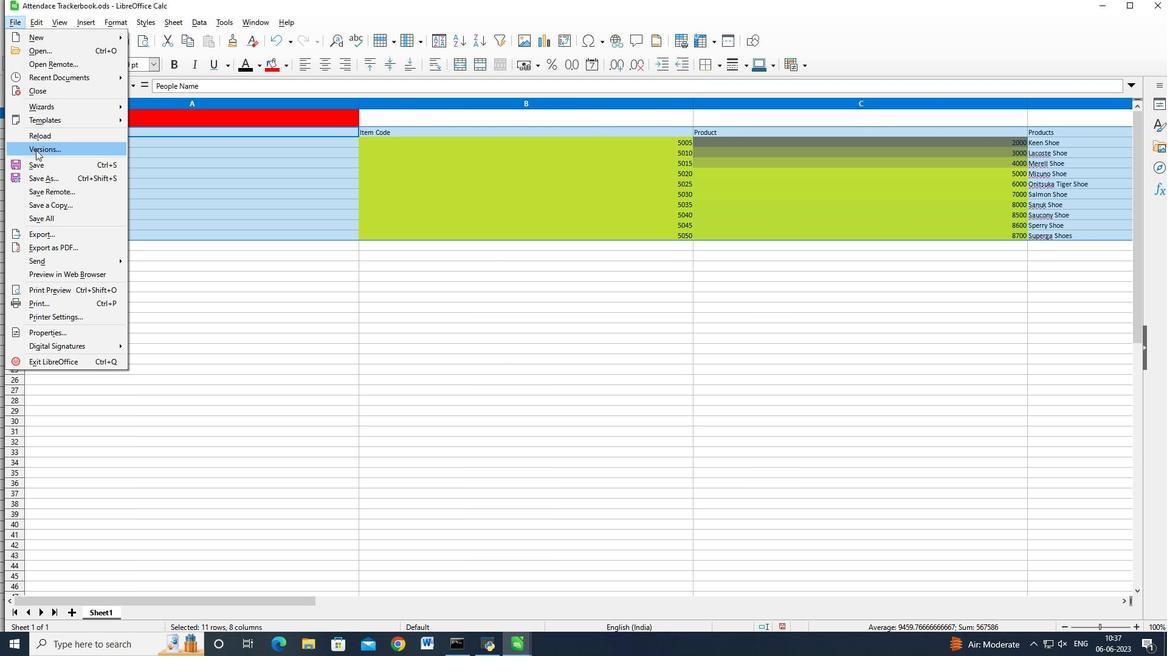 
Action: Mouse pressed left at (29, 175)
Screenshot: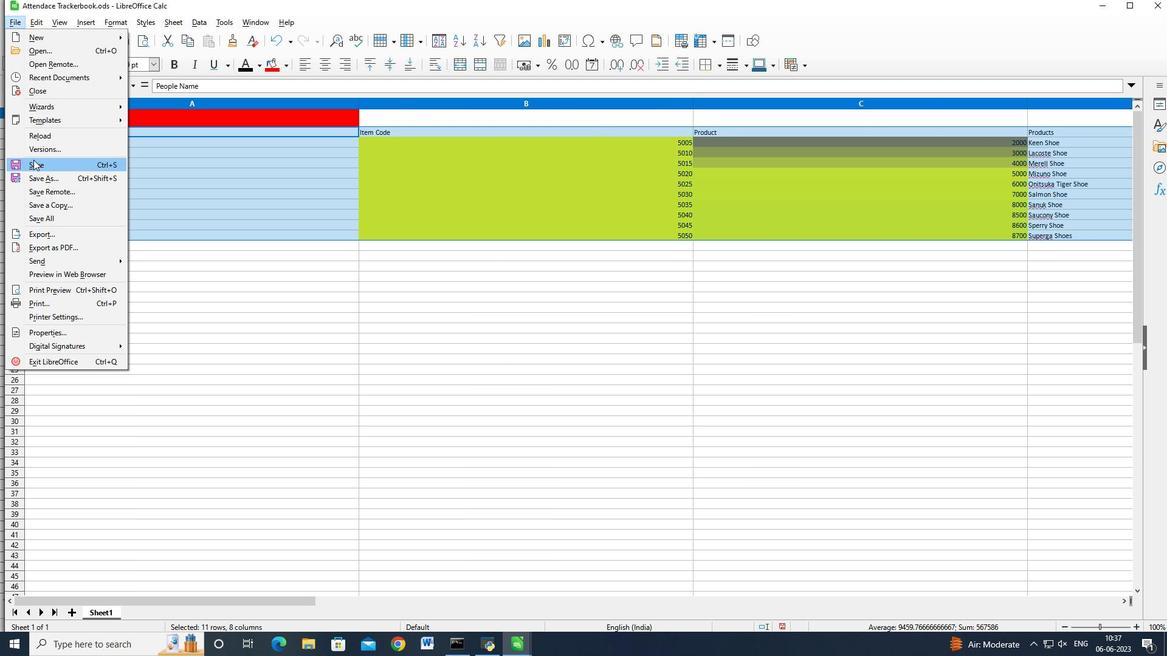 
Action: Mouse moved to (446, 249)
Screenshot: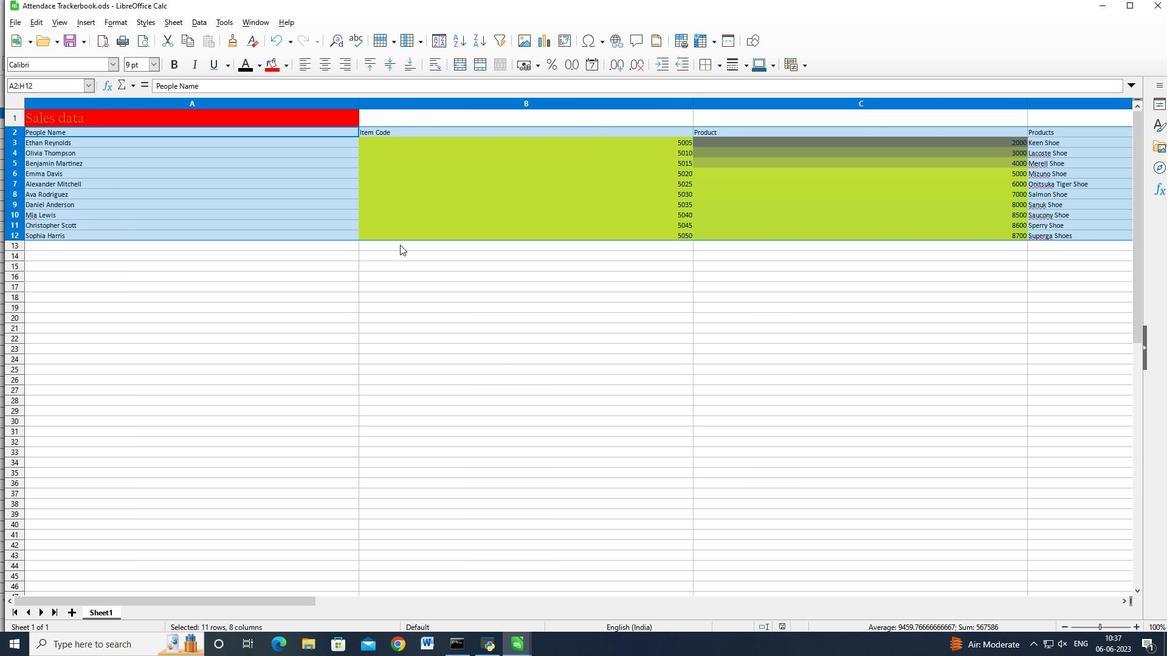 
